 Task: Look for space in Same, Tanzania from 10th July, 2023 to 15th July, 2023 for 7 adults in price range Rs.10000 to Rs.15000. Place can be entire place or shared room with 4 bedrooms having 7 beds and 4 bathrooms. Property type can be house, flat, guest house. Amenities needed are: wifi, TV, free parkinig on premises, gym, breakfast. Booking option can be shelf check-in. Required host language is English.
Action: Mouse moved to (424, 92)
Screenshot: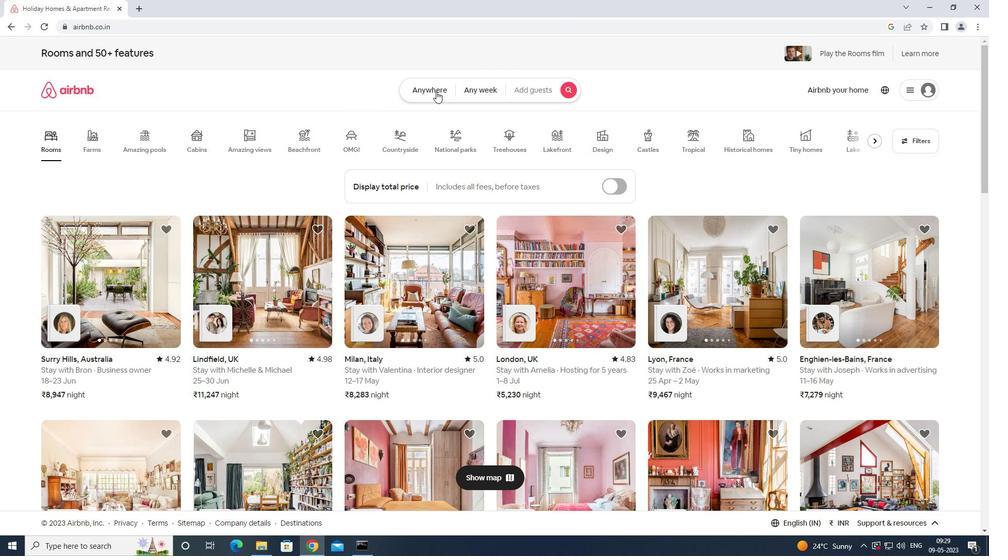 
Action: Mouse pressed left at (424, 92)
Screenshot: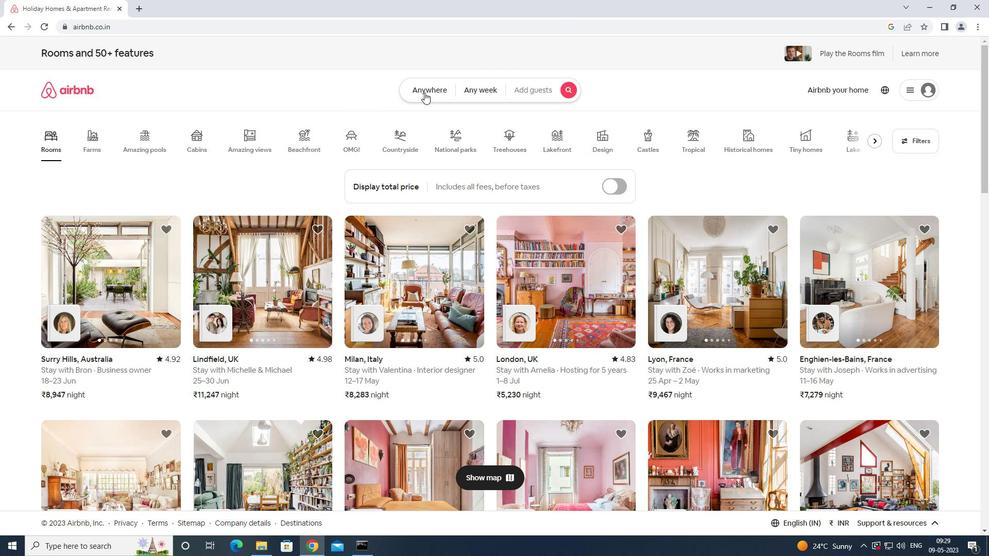 
Action: Mouse moved to (380, 126)
Screenshot: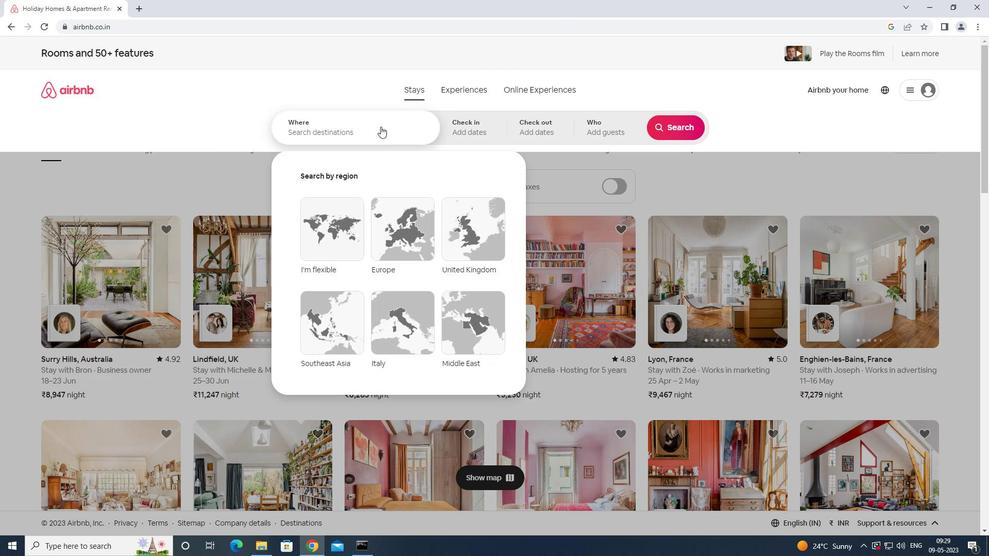 
Action: Mouse pressed left at (380, 126)
Screenshot: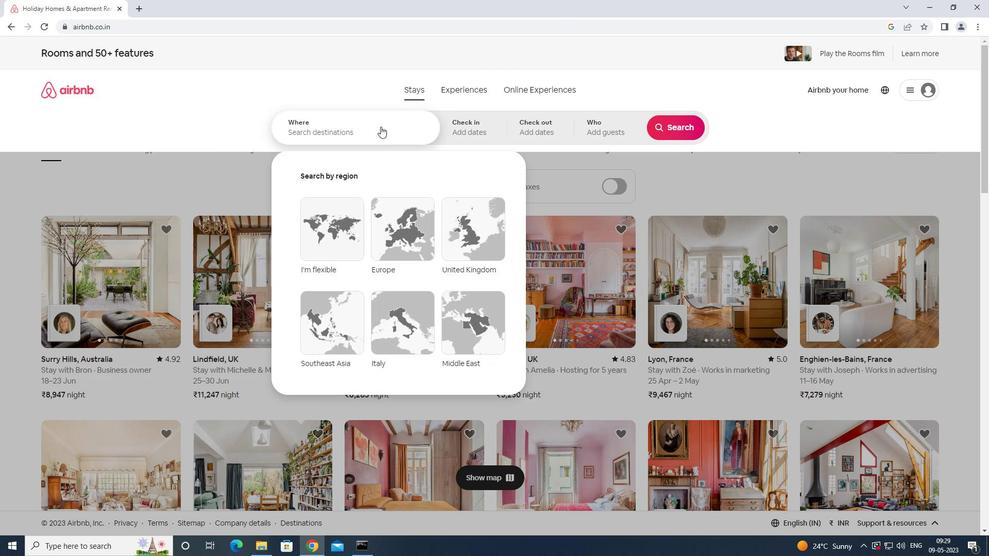 
Action: Key pressed <Key.shift>SAME<Key.space>TANZANIA<Key.enter>
Screenshot: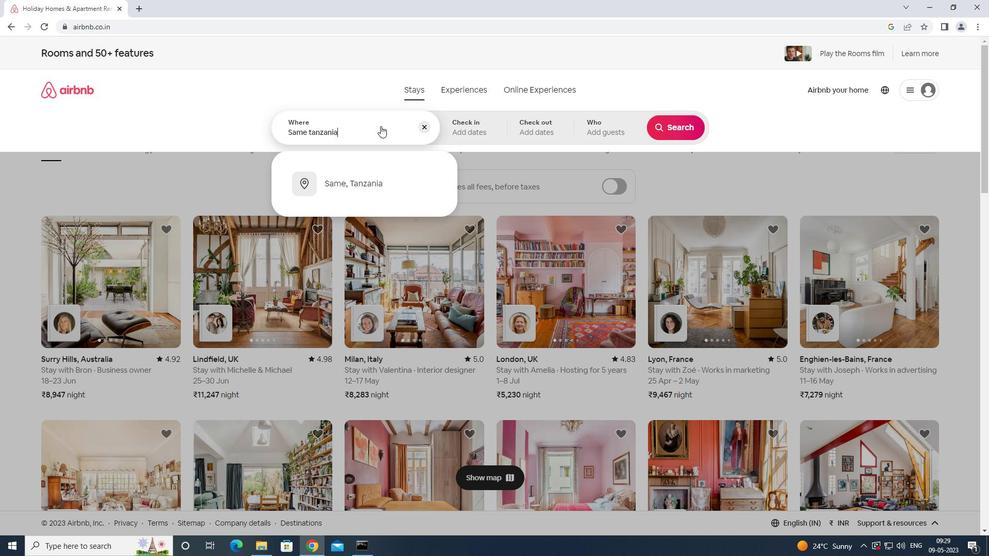 
Action: Mouse moved to (671, 209)
Screenshot: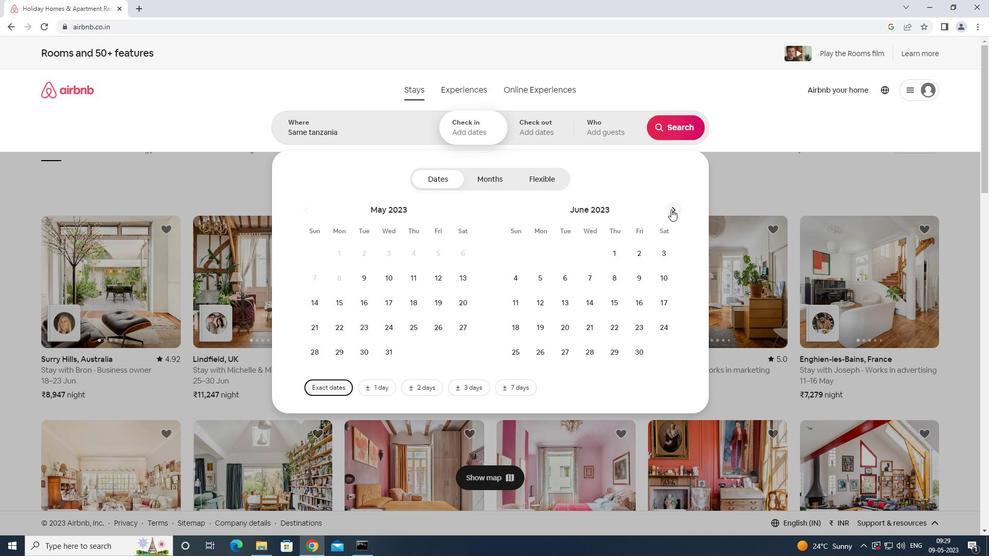 
Action: Mouse pressed left at (671, 209)
Screenshot: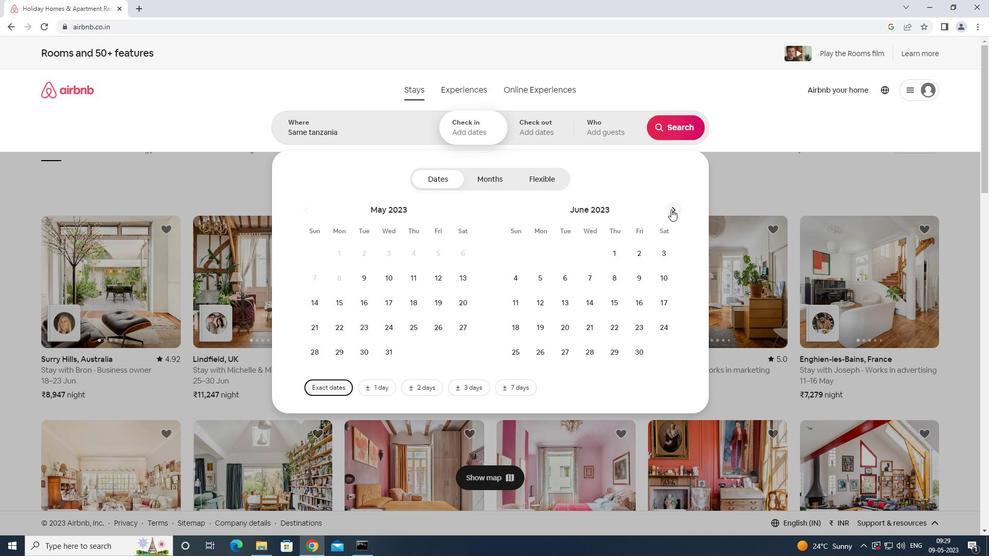 
Action: Mouse moved to (546, 304)
Screenshot: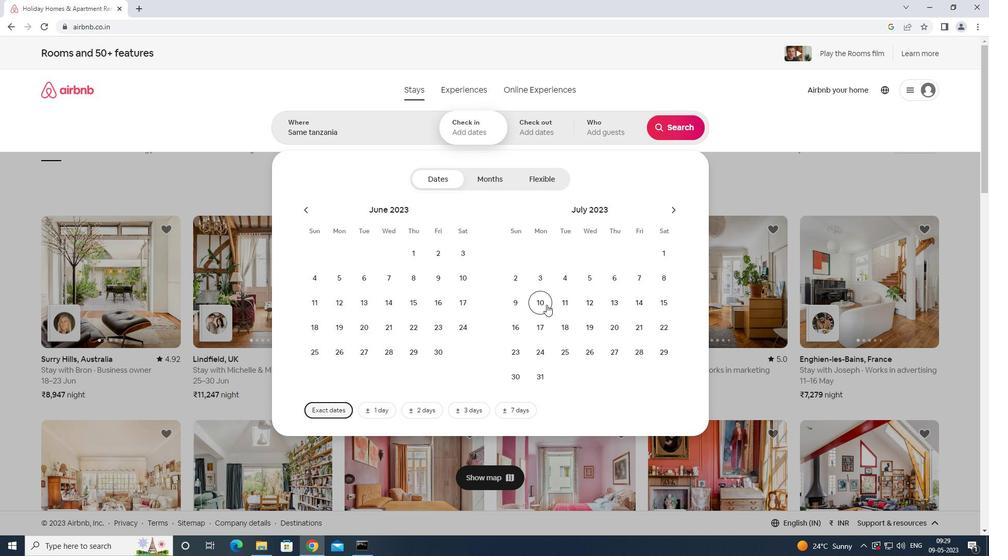 
Action: Mouse pressed left at (546, 304)
Screenshot: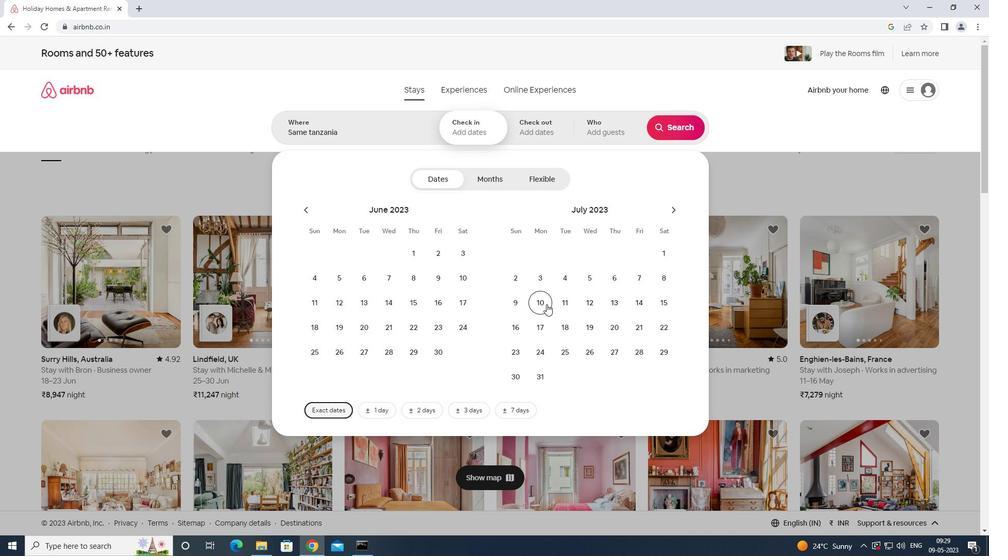 
Action: Mouse moved to (657, 298)
Screenshot: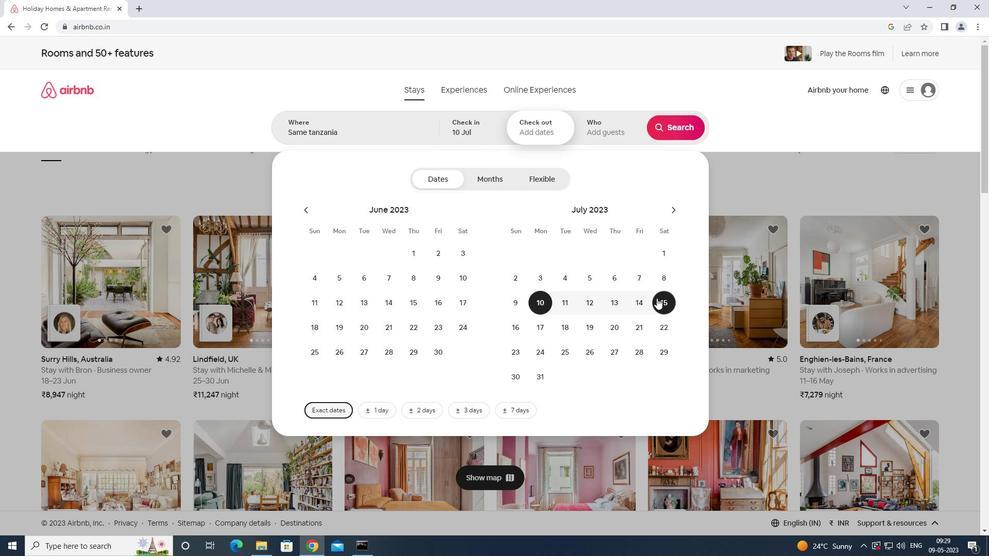 
Action: Mouse pressed left at (657, 298)
Screenshot: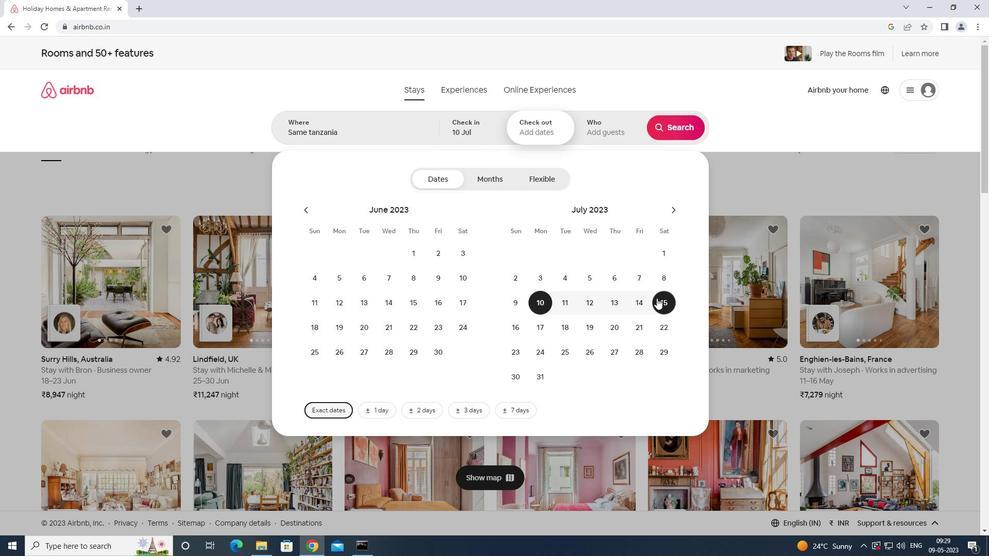 
Action: Mouse moved to (620, 124)
Screenshot: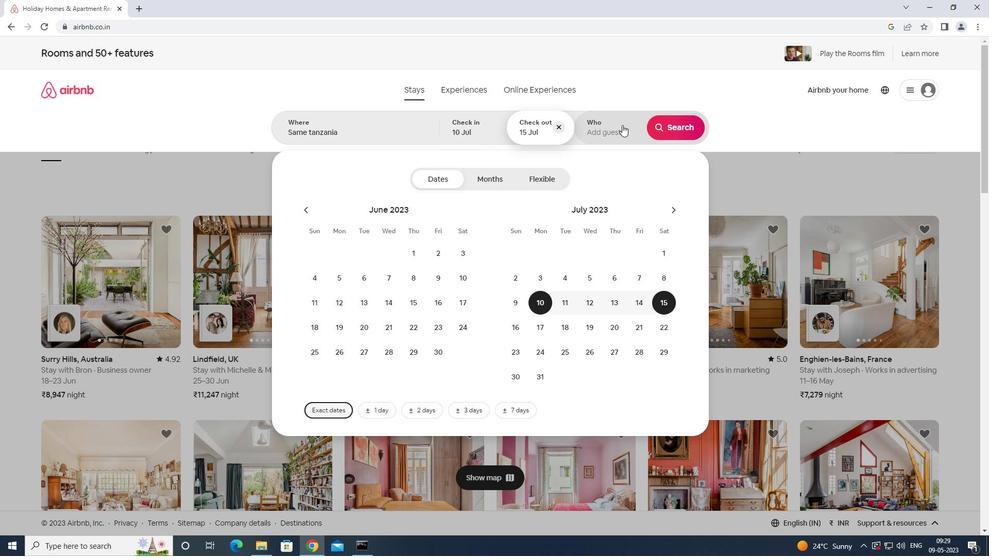 
Action: Mouse pressed left at (620, 124)
Screenshot: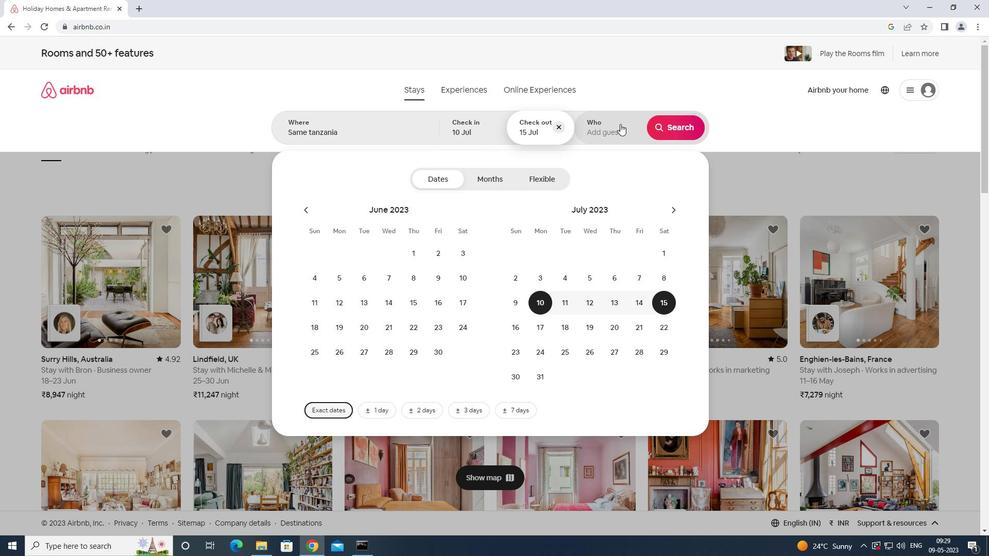 
Action: Mouse moved to (684, 185)
Screenshot: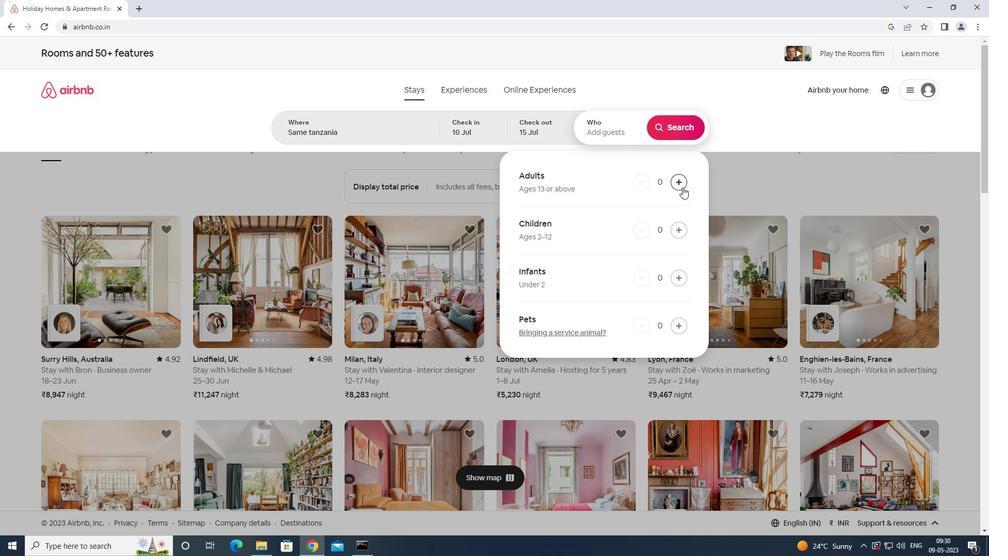 
Action: Mouse pressed left at (684, 185)
Screenshot: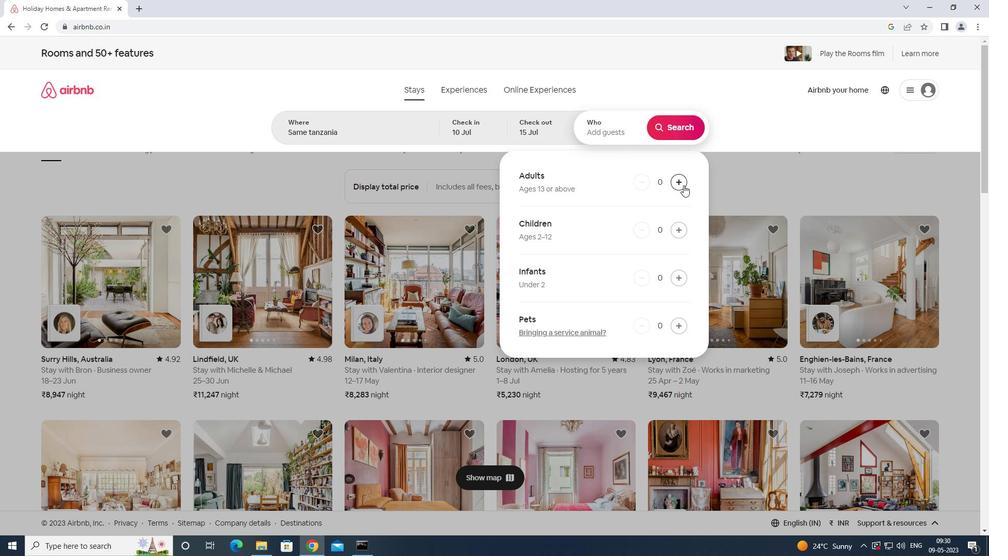 
Action: Mouse moved to (684, 185)
Screenshot: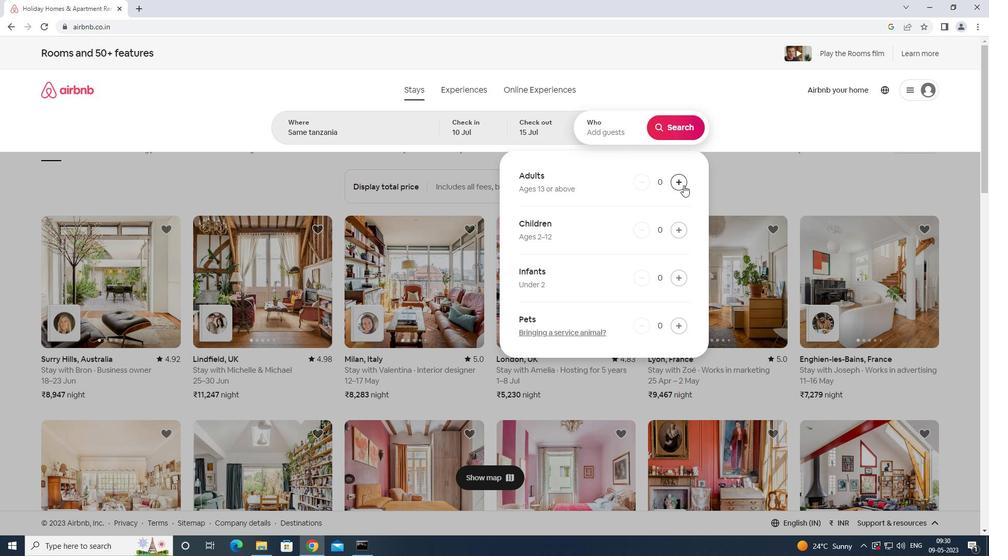 
Action: Mouse pressed left at (684, 185)
Screenshot: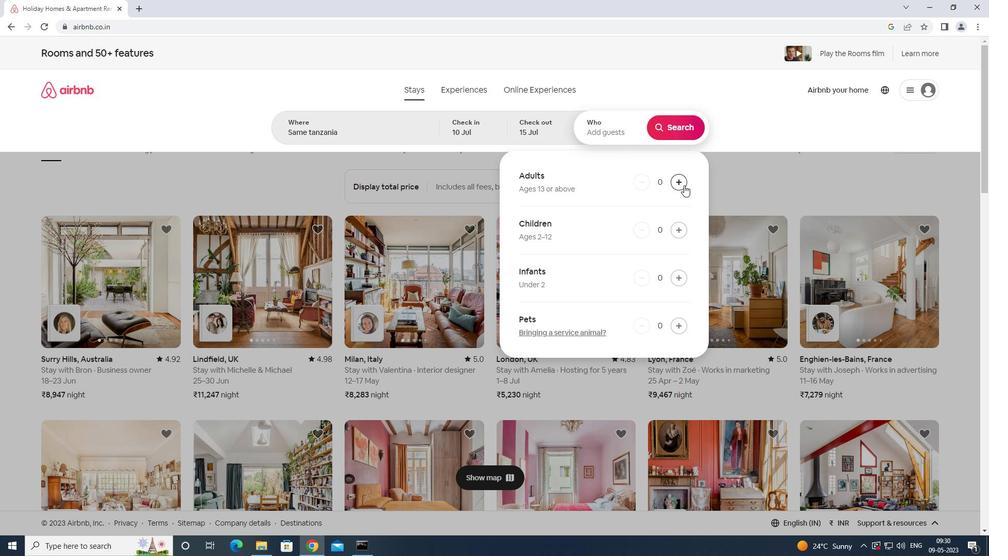 
Action: Mouse moved to (684, 185)
Screenshot: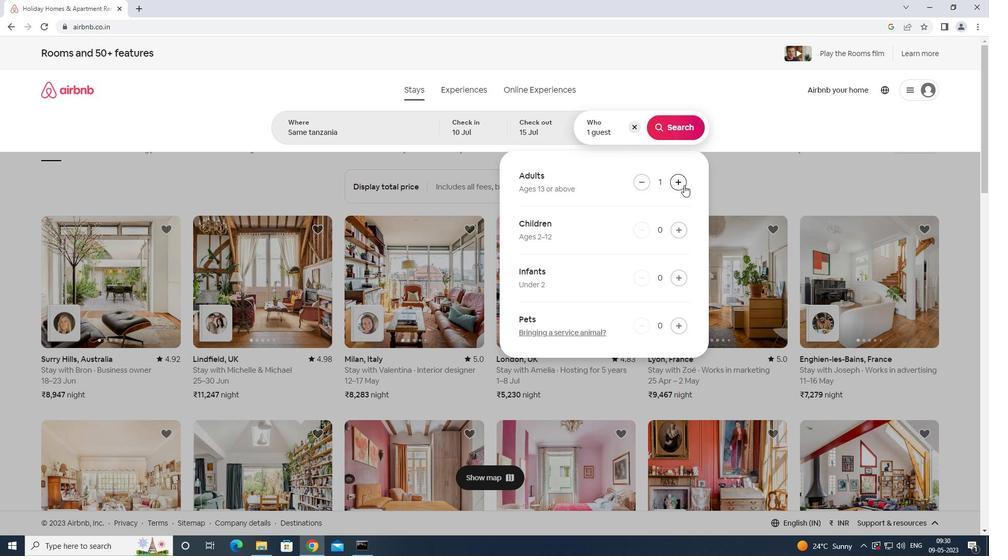 
Action: Mouse pressed left at (684, 185)
Screenshot: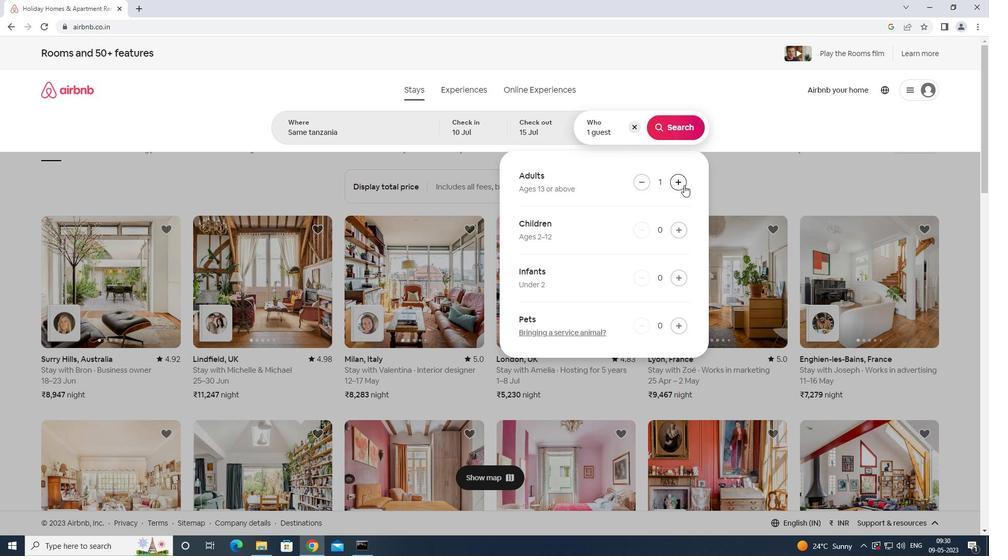 
Action: Mouse pressed left at (684, 185)
Screenshot: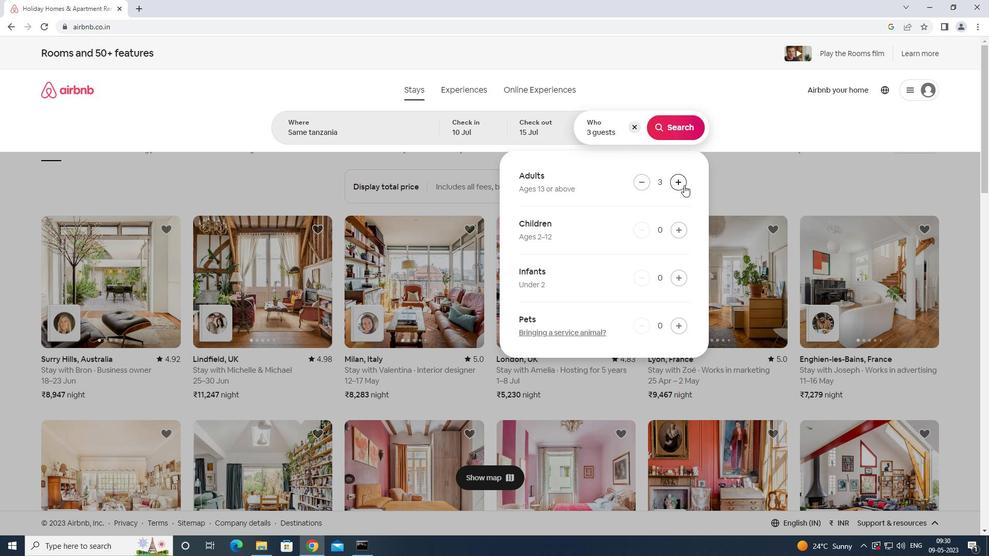 
Action: Mouse moved to (682, 185)
Screenshot: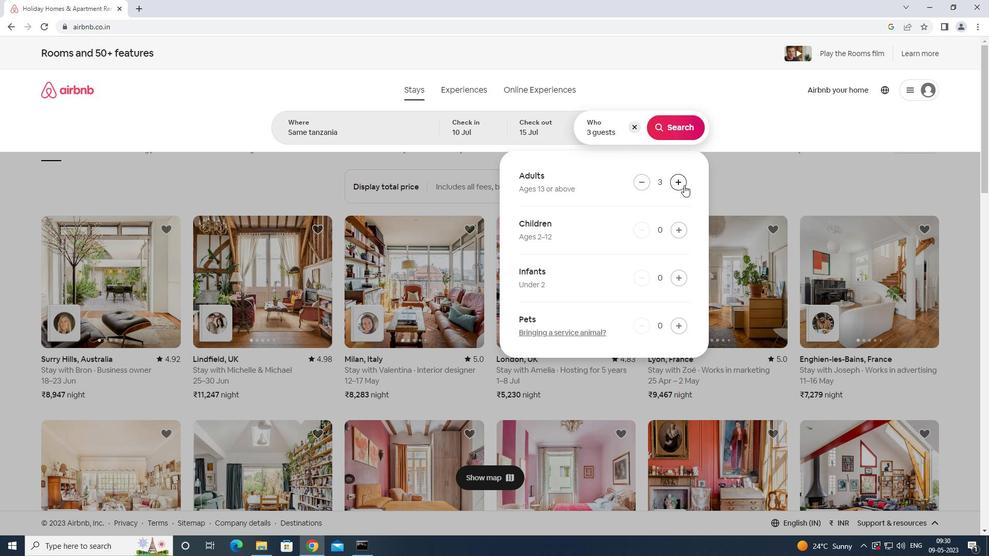 
Action: Mouse pressed left at (682, 185)
Screenshot: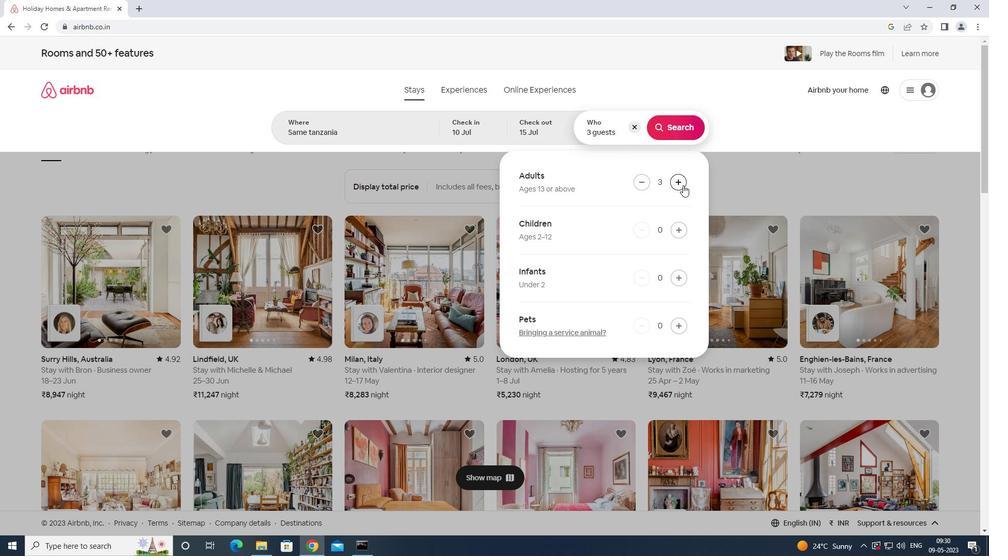 
Action: Mouse pressed left at (682, 185)
Screenshot: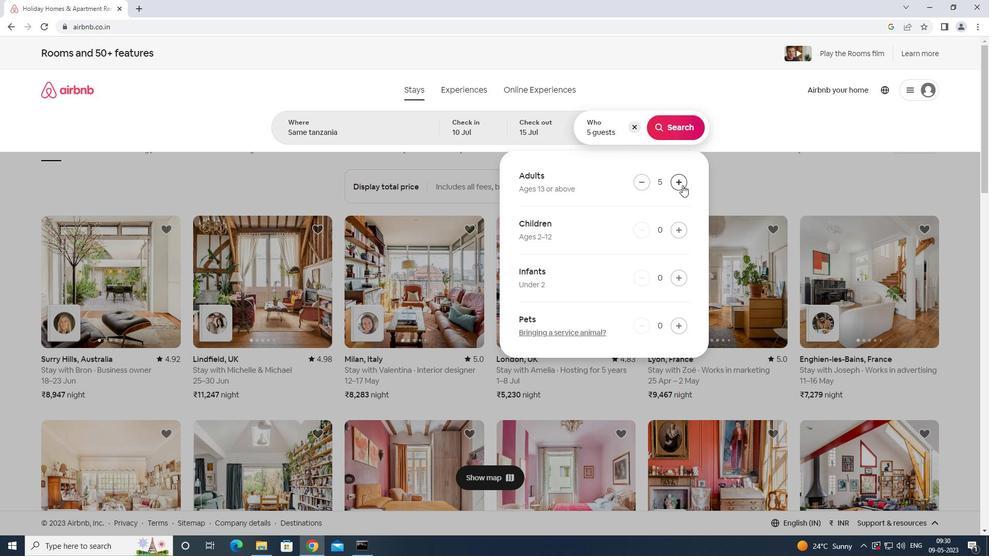 
Action: Mouse moved to (681, 185)
Screenshot: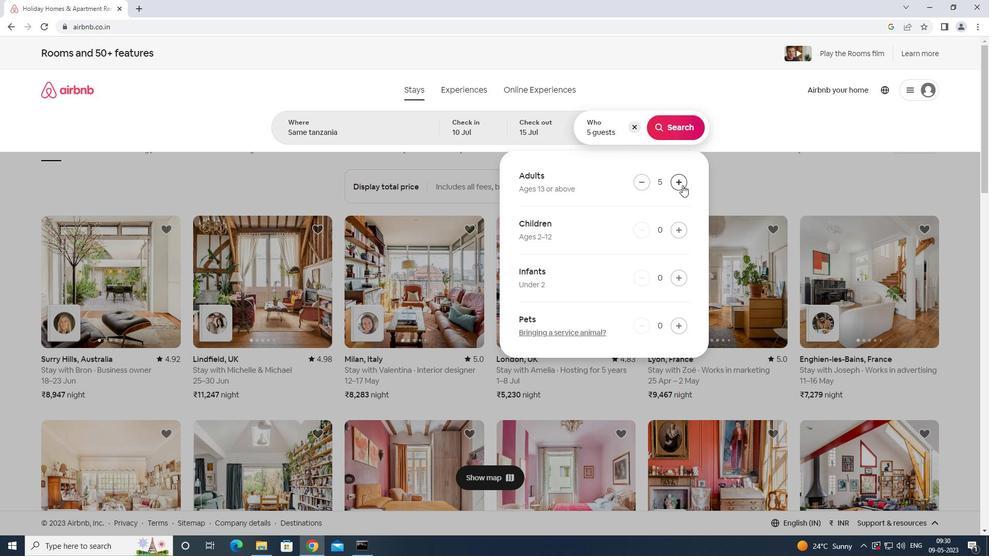 
Action: Mouse pressed left at (681, 185)
Screenshot: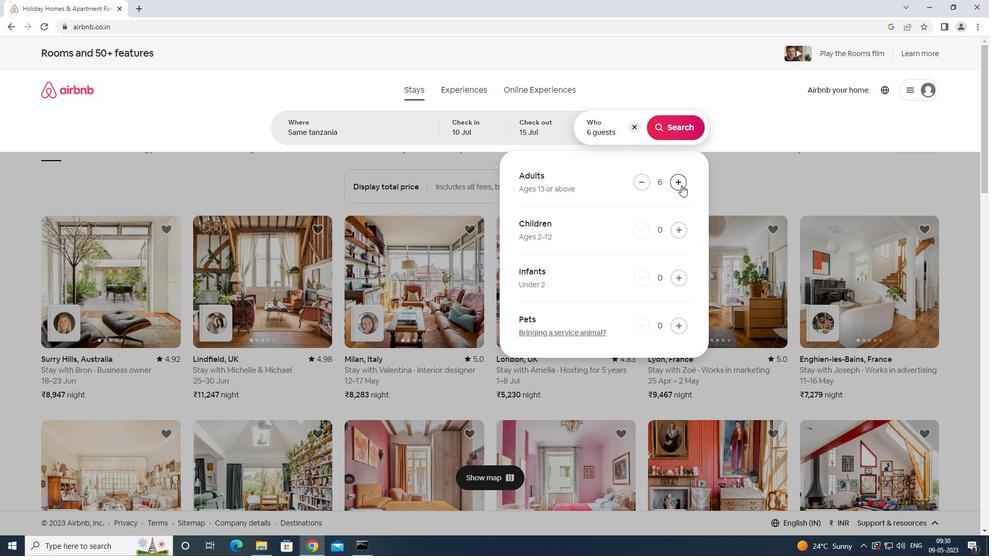 
Action: Mouse moved to (684, 128)
Screenshot: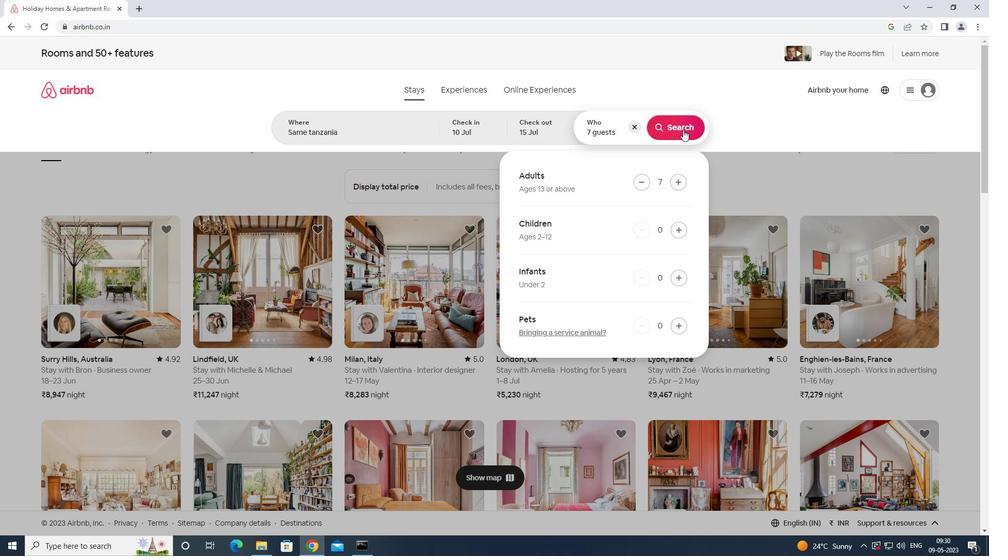 
Action: Mouse pressed left at (684, 128)
Screenshot: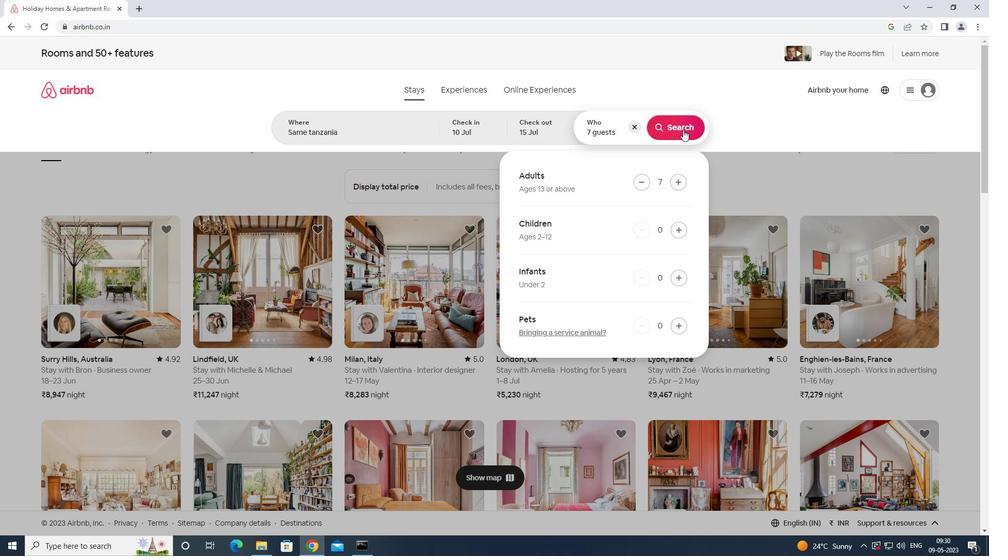 
Action: Mouse moved to (943, 93)
Screenshot: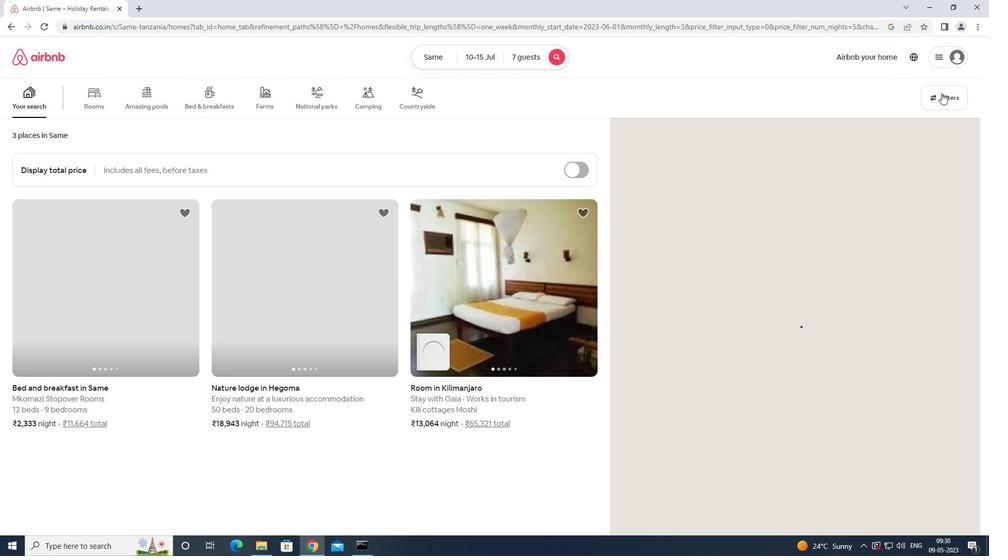 
Action: Mouse pressed left at (943, 93)
Screenshot: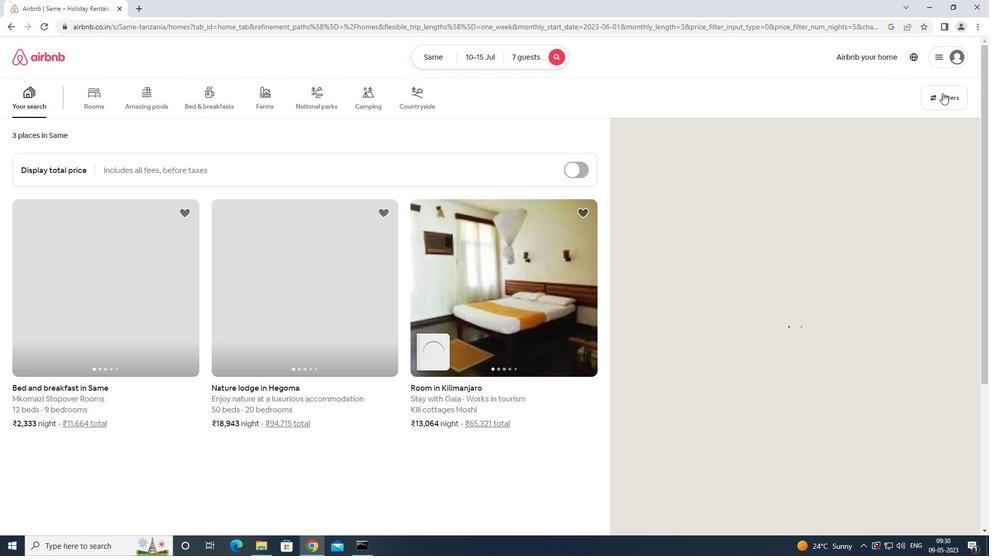 
Action: Mouse moved to (398, 341)
Screenshot: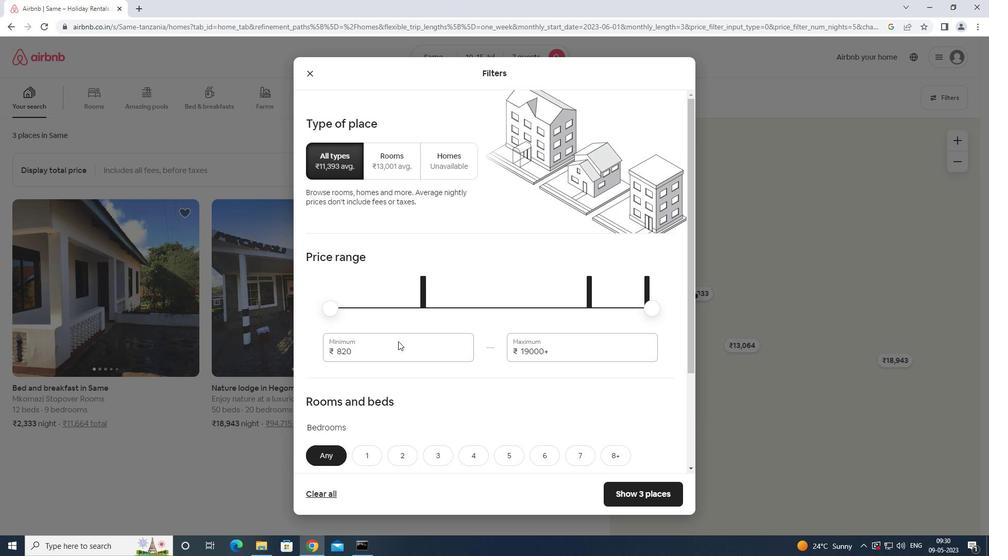 
Action: Mouse pressed left at (398, 341)
Screenshot: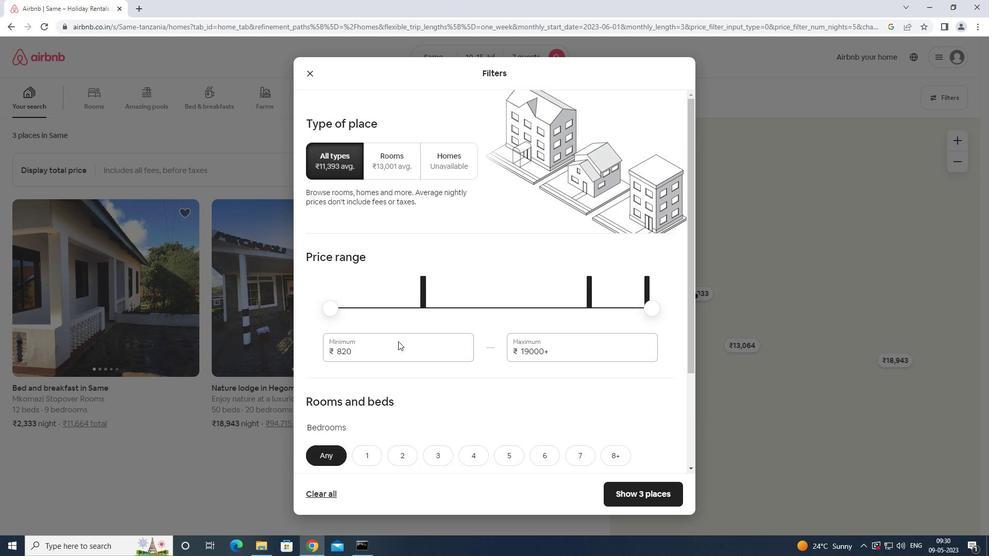 
Action: Key pressed <Key.backspace><Key.backspace><Key.backspace>10000
Screenshot: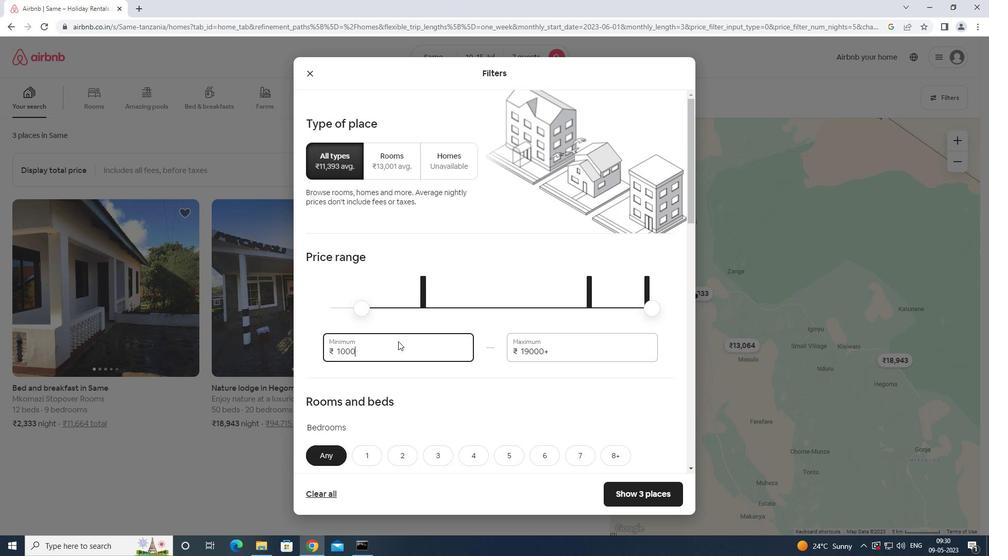 
Action: Mouse moved to (560, 347)
Screenshot: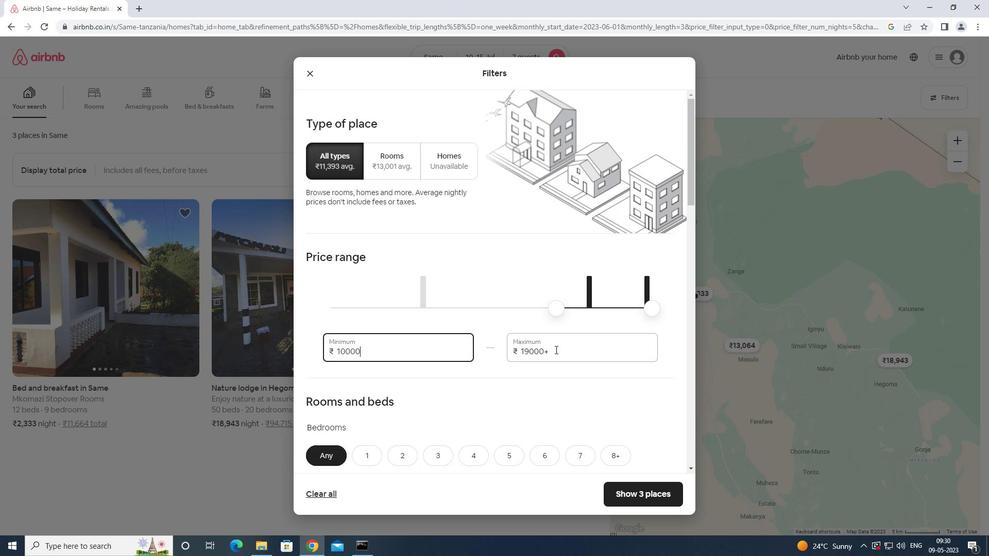 
Action: Mouse pressed left at (560, 347)
Screenshot: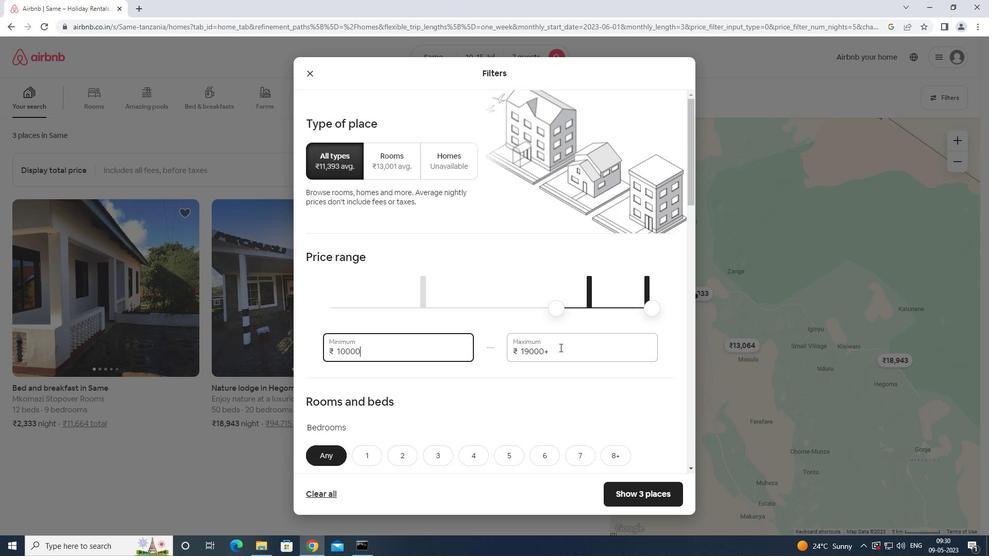 
Action: Mouse moved to (561, 347)
Screenshot: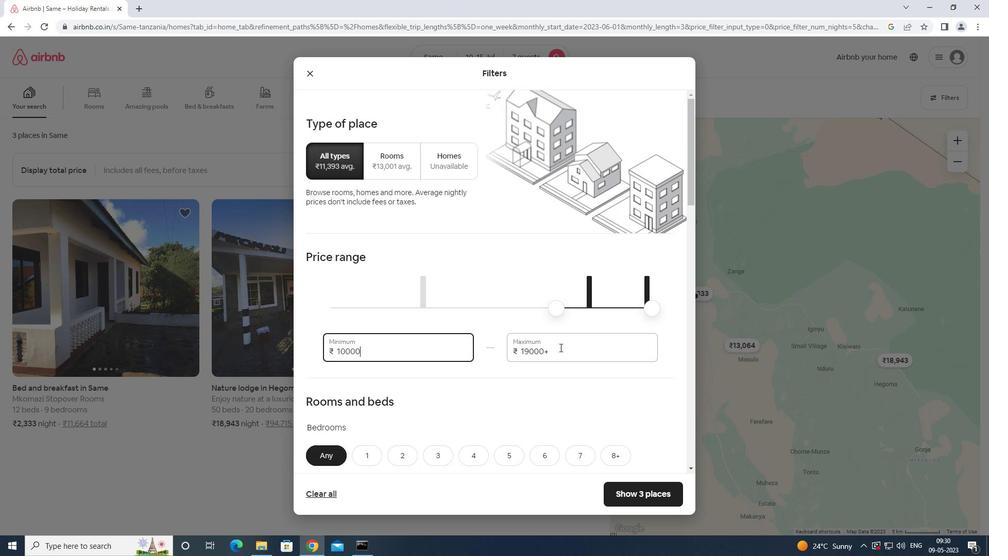 
Action: Key pressed <Key.backspace><Key.backspace><Key.backspace><Key.backspace><Key.backspace><Key.backspace><Key.backspace><Key.backspace><Key.backspace><Key.backspace><Key.backspace><Key.backspace>15
Screenshot: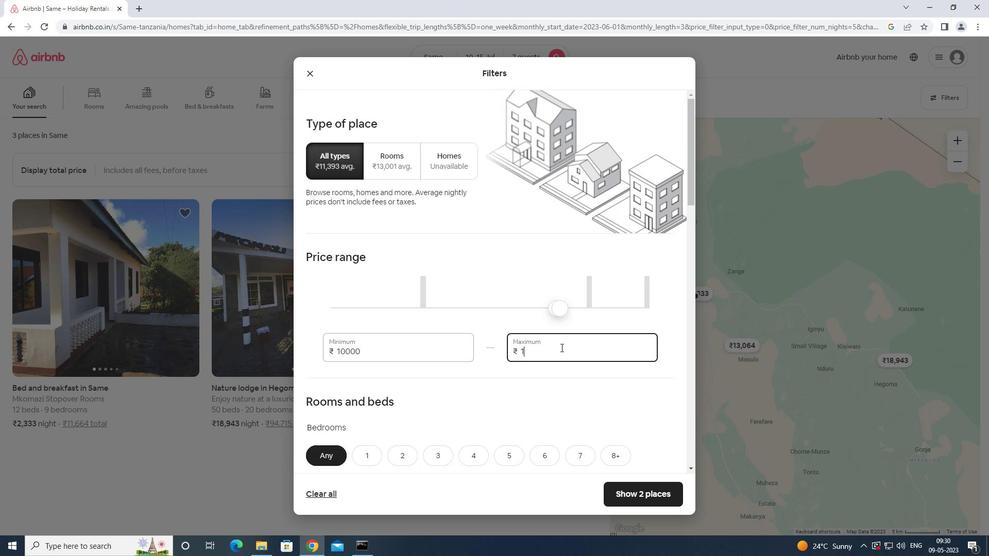 
Action: Mouse moved to (561, 347)
Screenshot: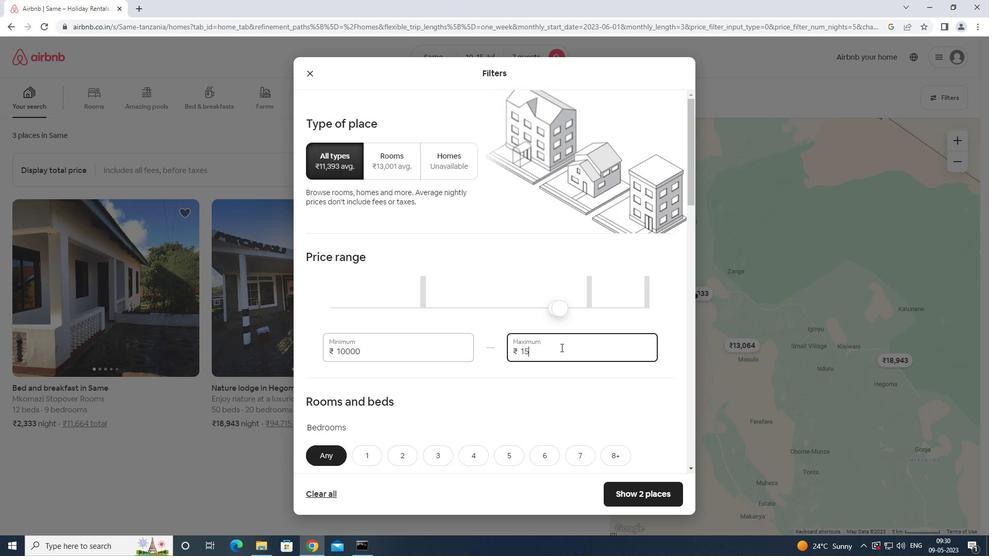 
Action: Key pressed 000
Screenshot: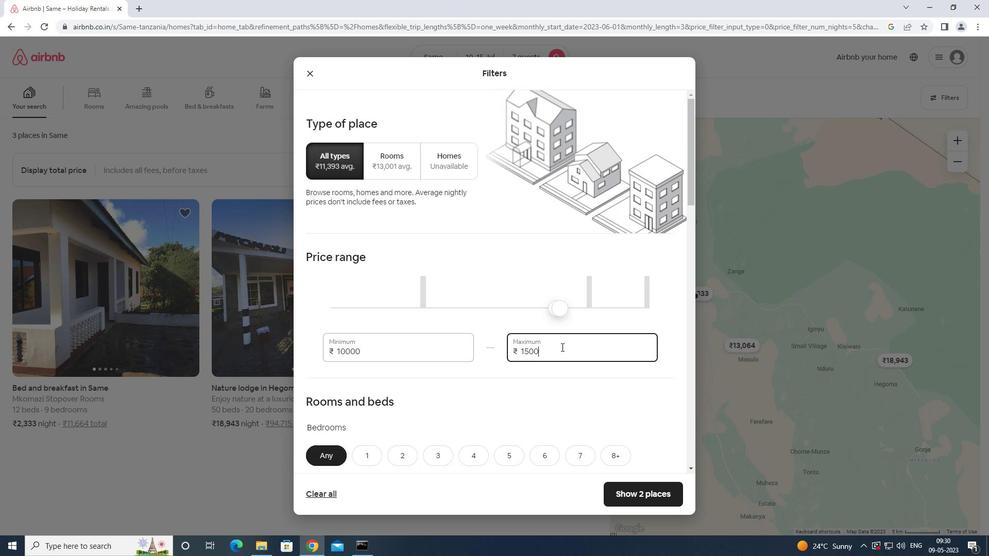
Action: Mouse moved to (560, 345)
Screenshot: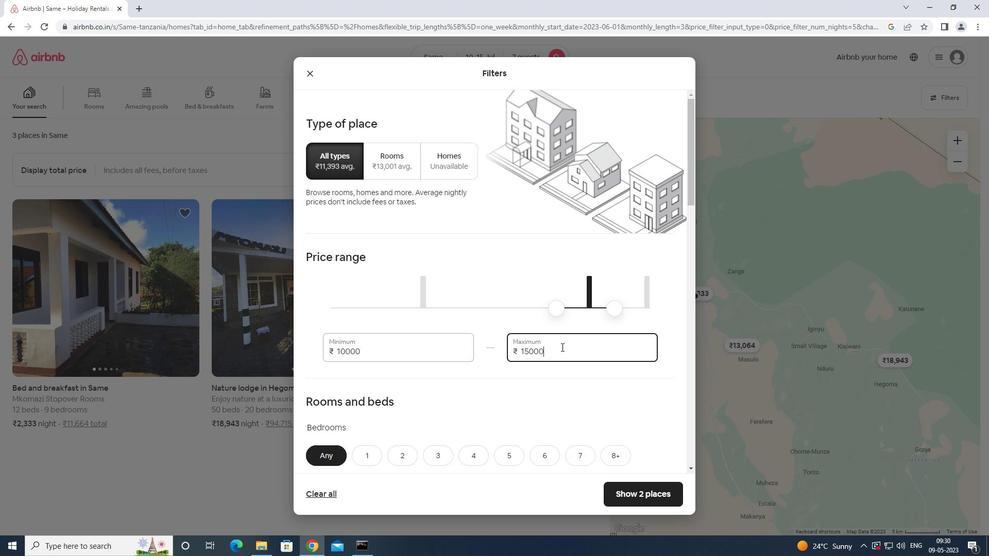 
Action: Mouse scrolled (560, 345) with delta (0, 0)
Screenshot: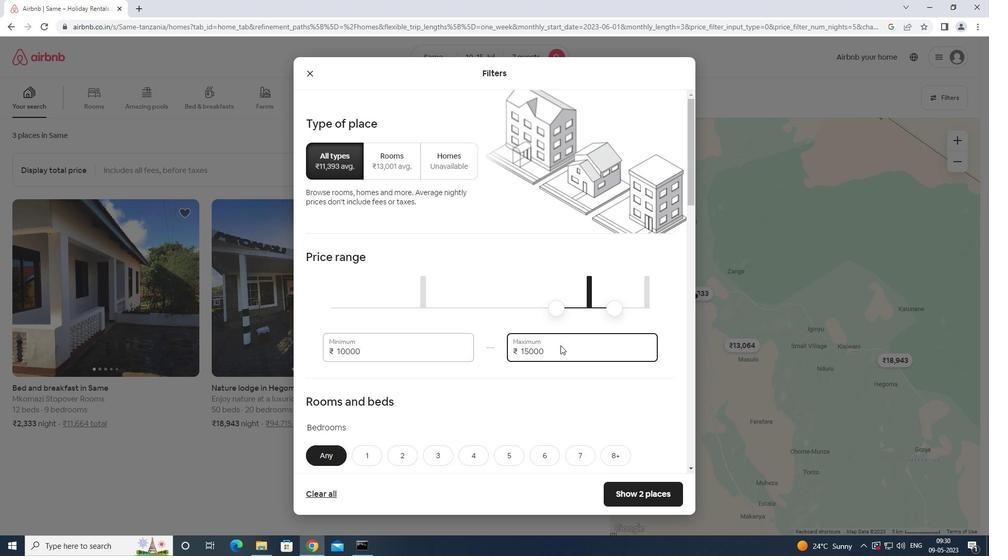 
Action: Mouse scrolled (560, 345) with delta (0, 0)
Screenshot: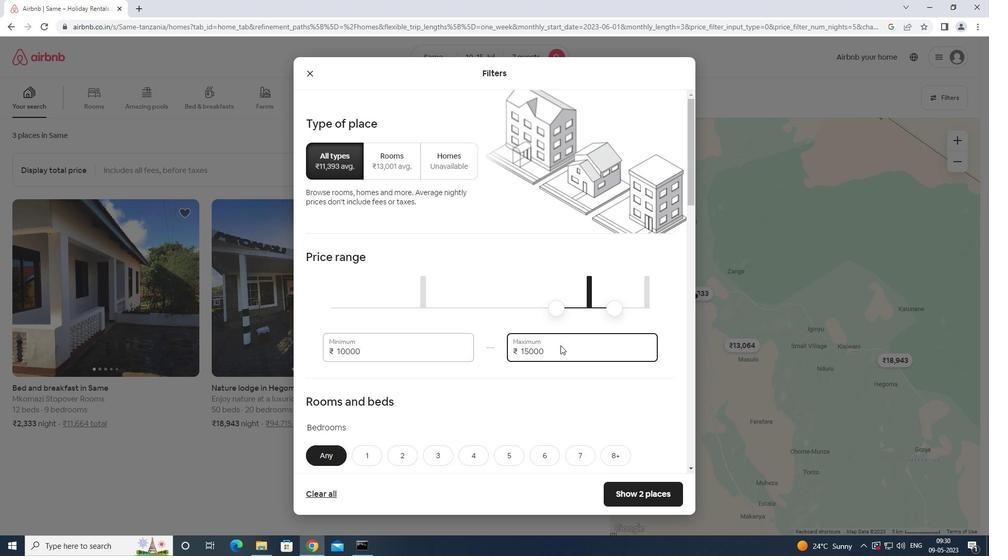 
Action: Mouse scrolled (560, 345) with delta (0, 0)
Screenshot: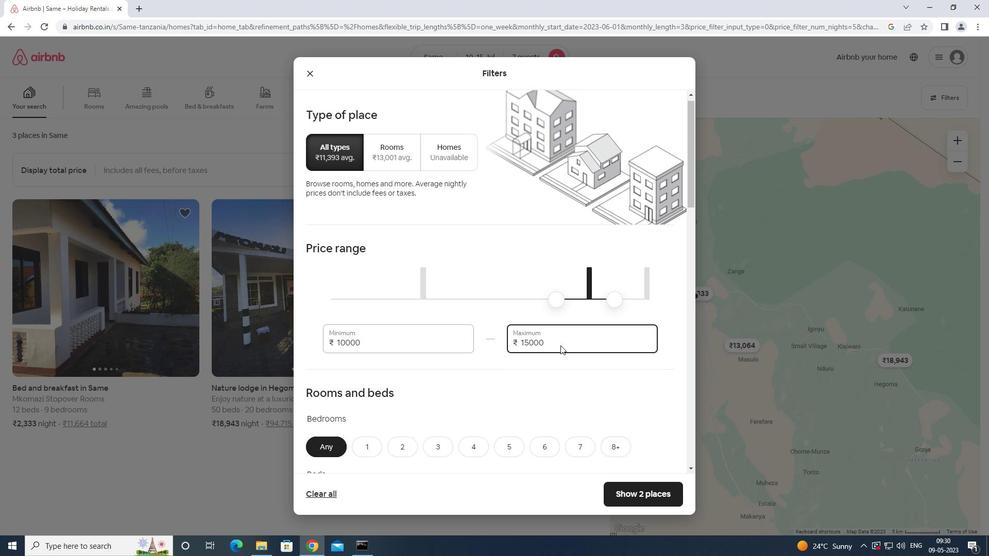 
Action: Mouse moved to (481, 303)
Screenshot: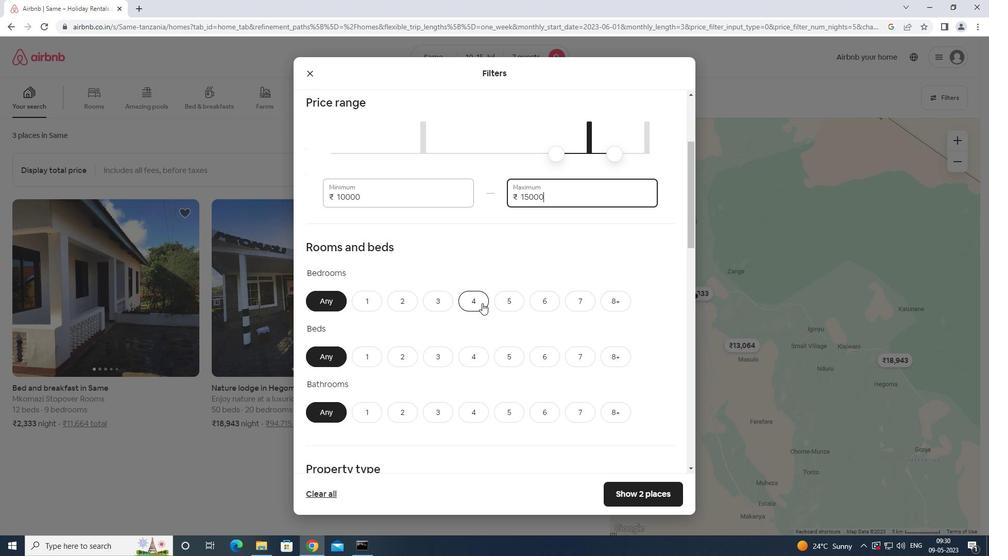 
Action: Mouse pressed left at (481, 303)
Screenshot: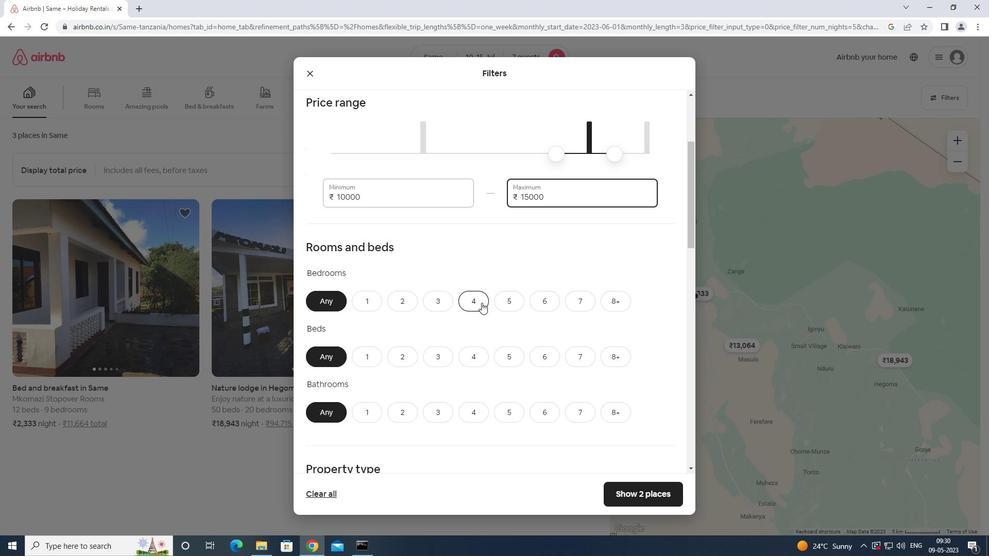 
Action: Mouse moved to (575, 356)
Screenshot: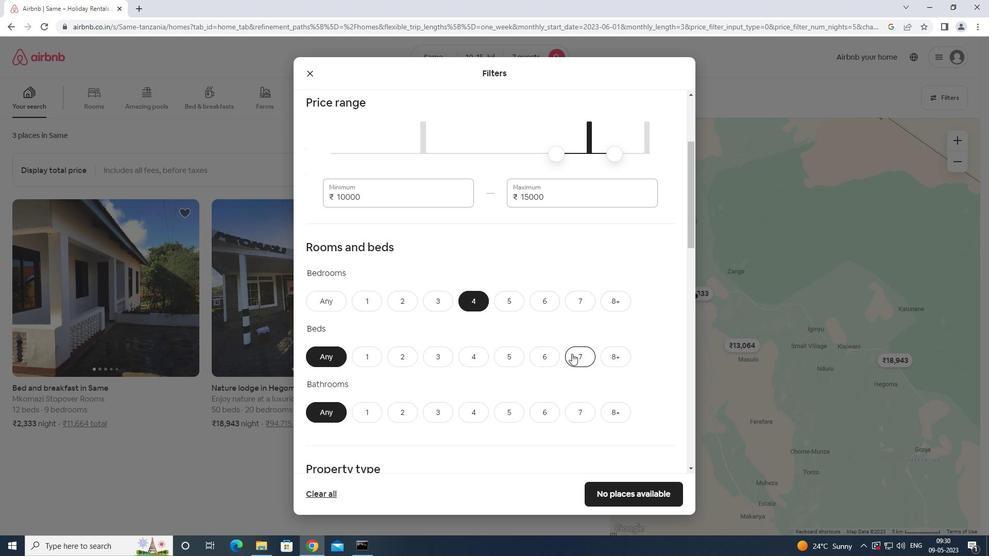 
Action: Mouse pressed left at (575, 356)
Screenshot: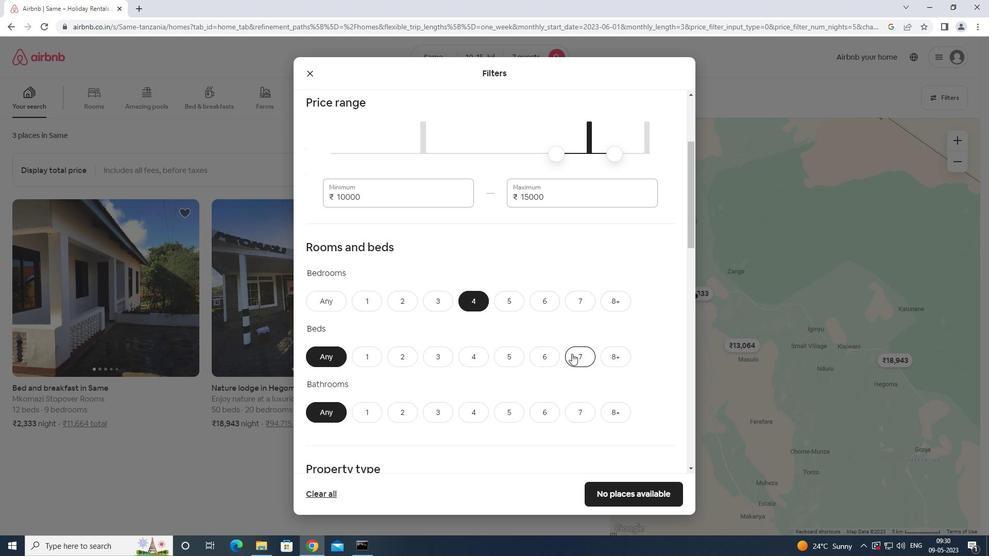 
Action: Mouse moved to (475, 413)
Screenshot: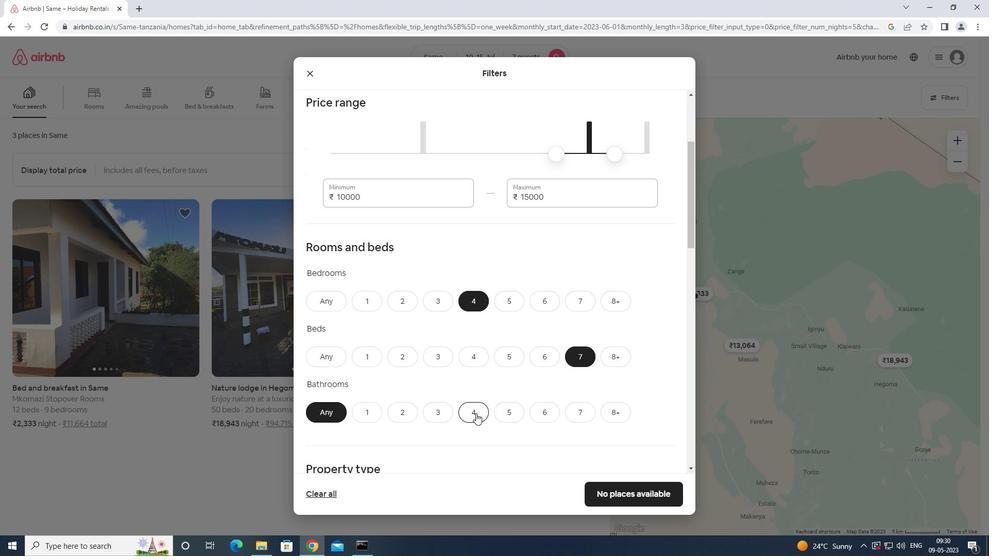 
Action: Mouse pressed left at (475, 413)
Screenshot: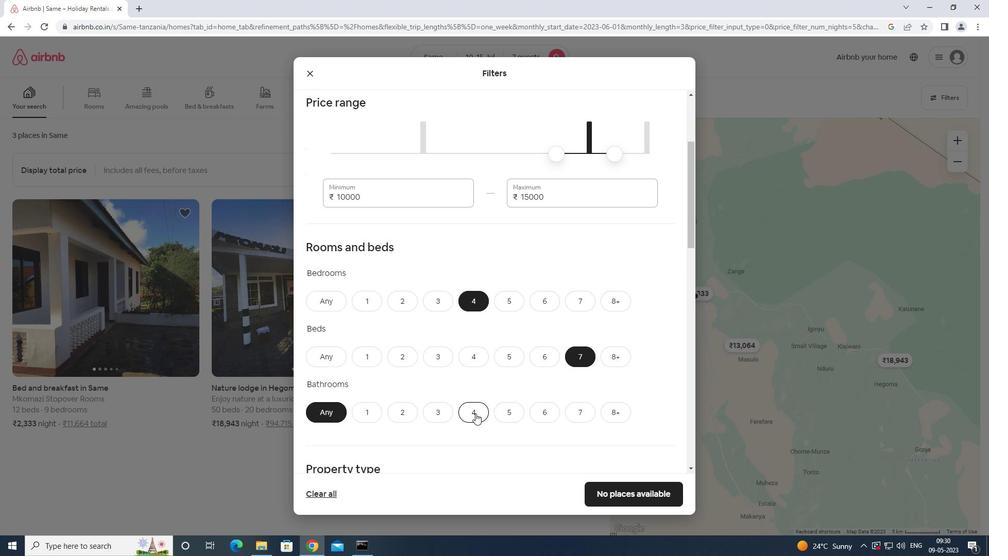 
Action: Mouse moved to (474, 411)
Screenshot: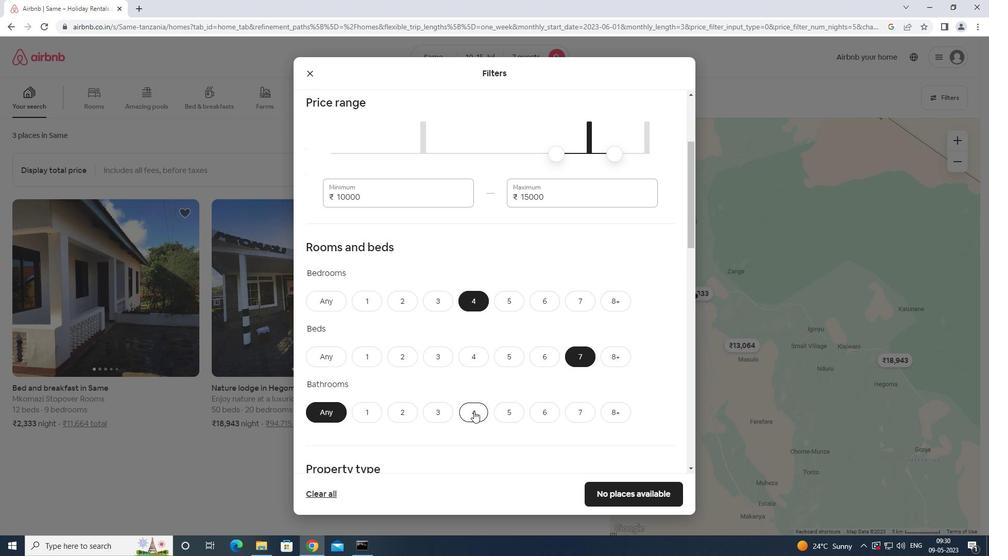 
Action: Mouse scrolled (474, 410) with delta (0, 0)
Screenshot: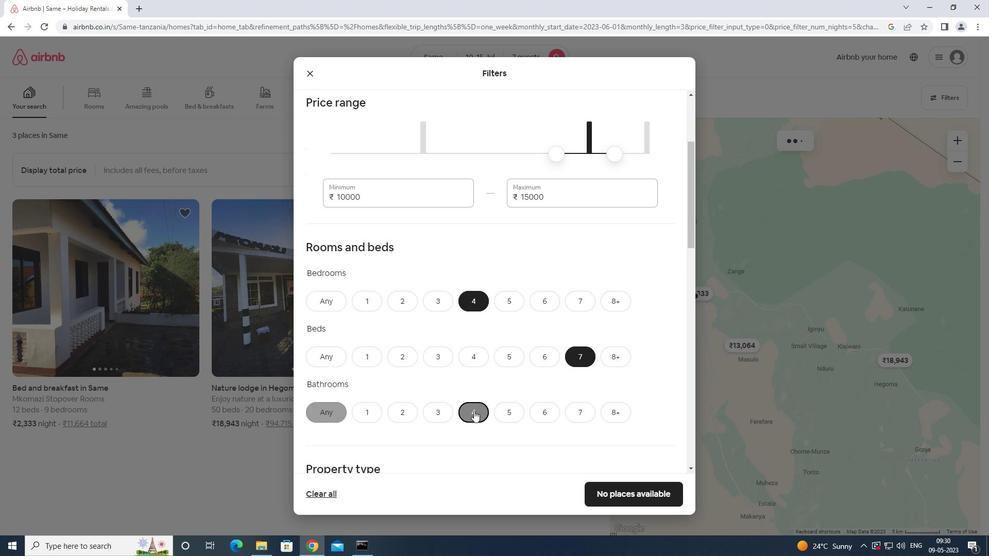 
Action: Mouse scrolled (474, 410) with delta (0, 0)
Screenshot: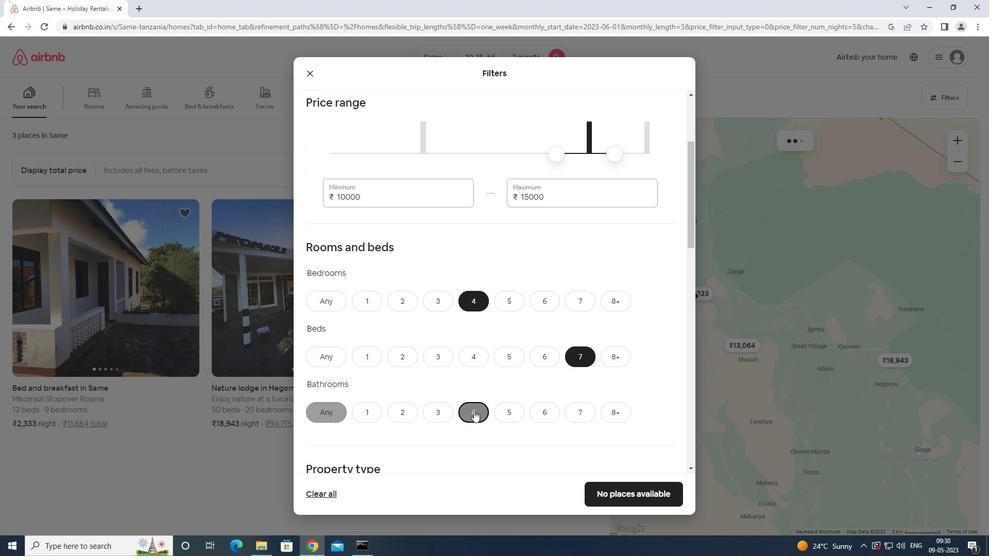 
Action: Mouse scrolled (474, 410) with delta (0, 0)
Screenshot: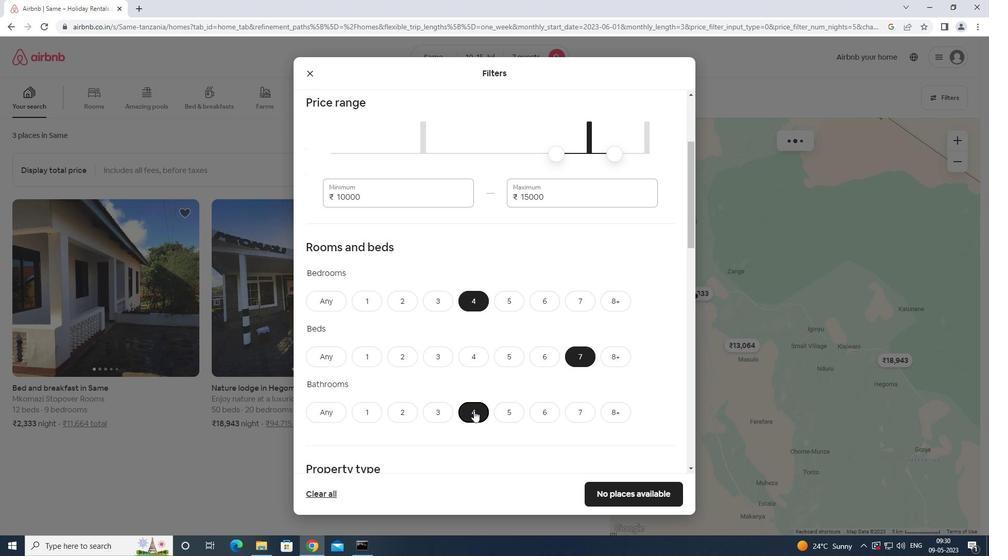 
Action: Mouse scrolled (474, 410) with delta (0, 0)
Screenshot: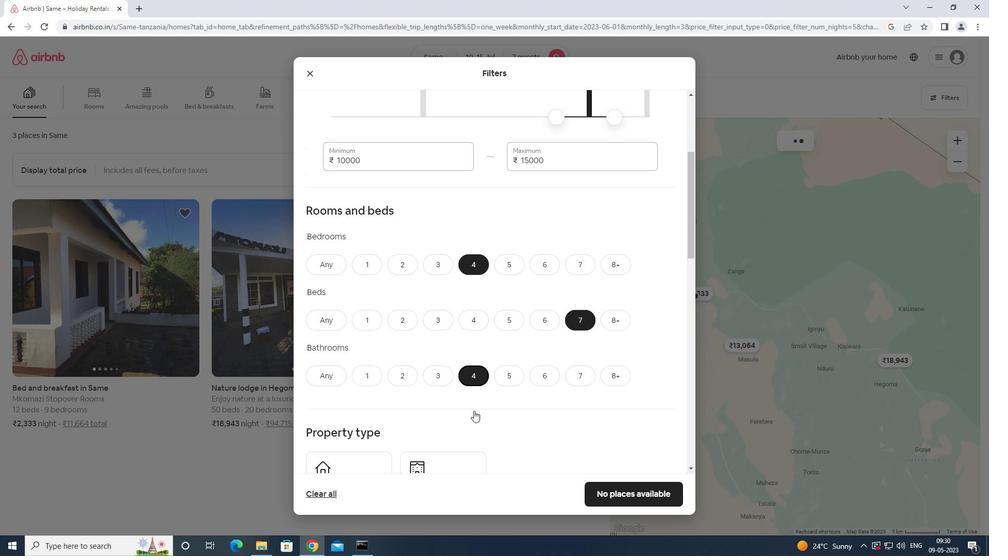 
Action: Mouse moved to (377, 319)
Screenshot: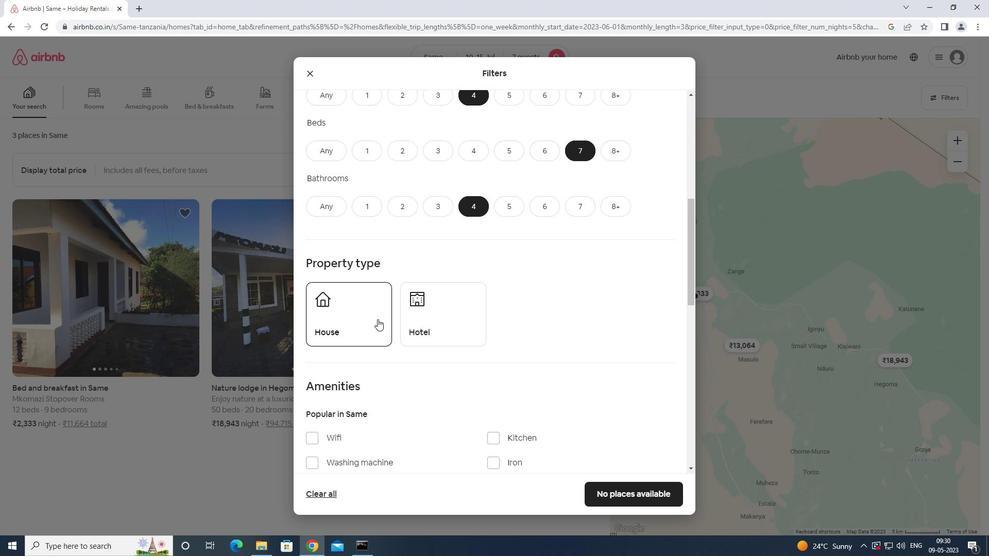 
Action: Mouse pressed left at (377, 319)
Screenshot: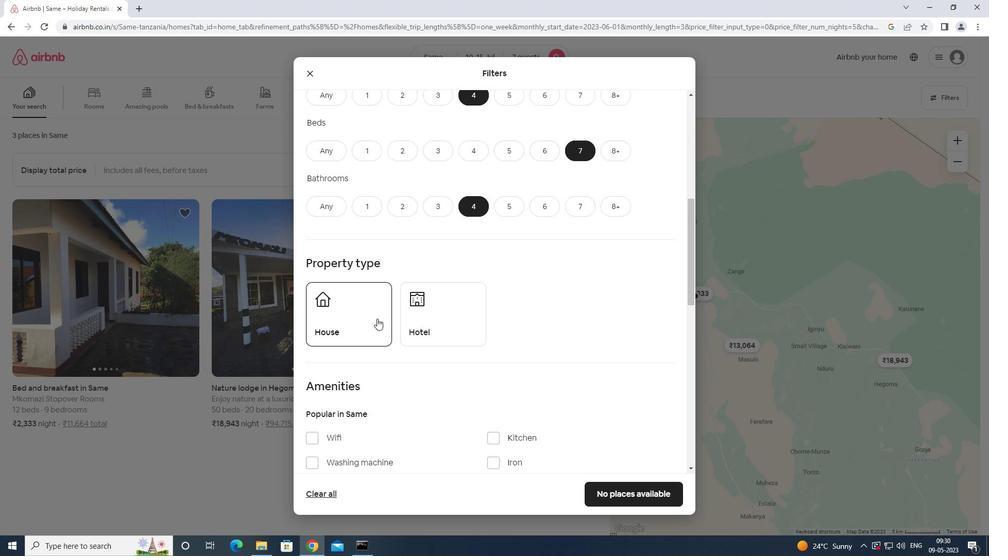 
Action: Mouse moved to (445, 317)
Screenshot: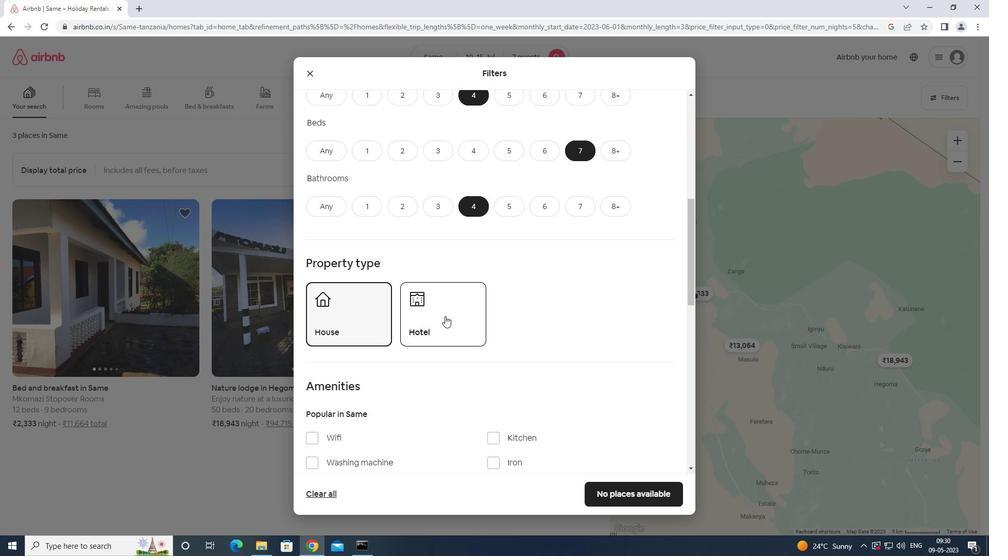 
Action: Mouse pressed left at (445, 317)
Screenshot: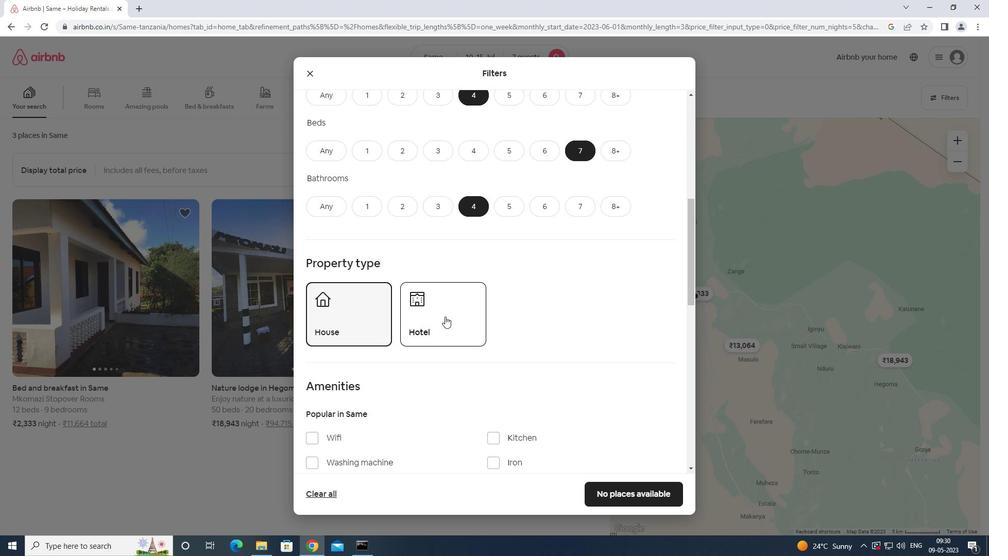 
Action: Mouse scrolled (445, 316) with delta (0, 0)
Screenshot: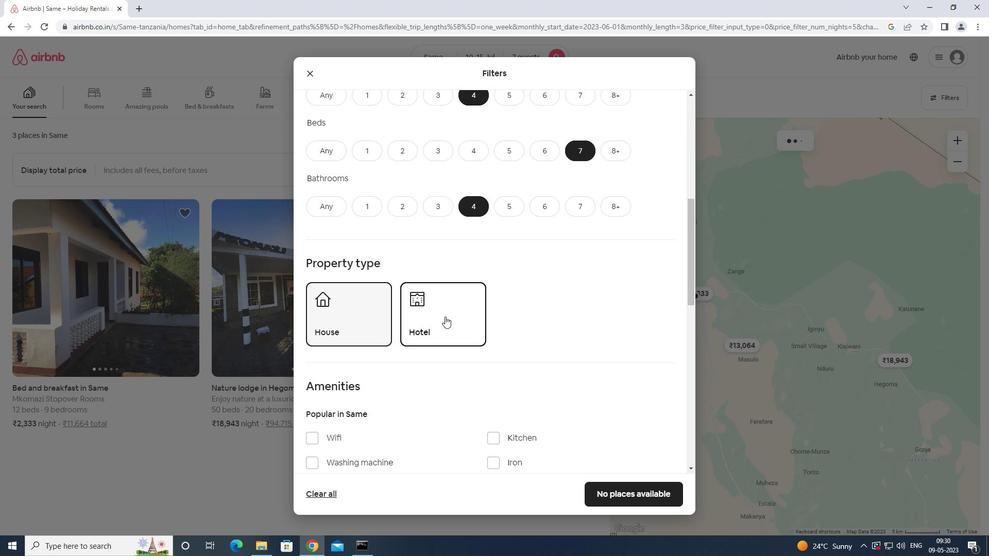 
Action: Mouse moved to (445, 317)
Screenshot: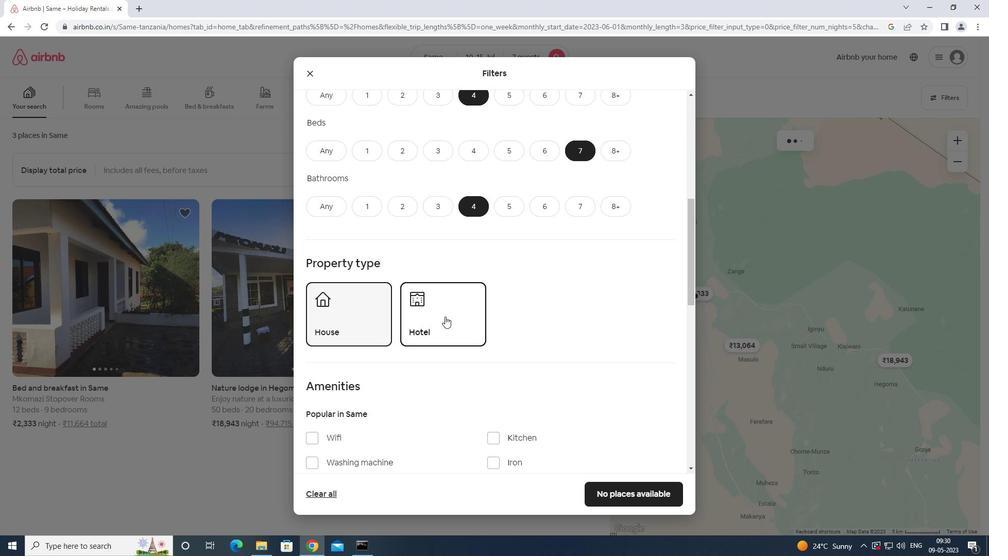 
Action: Mouse scrolled (445, 317) with delta (0, 0)
Screenshot: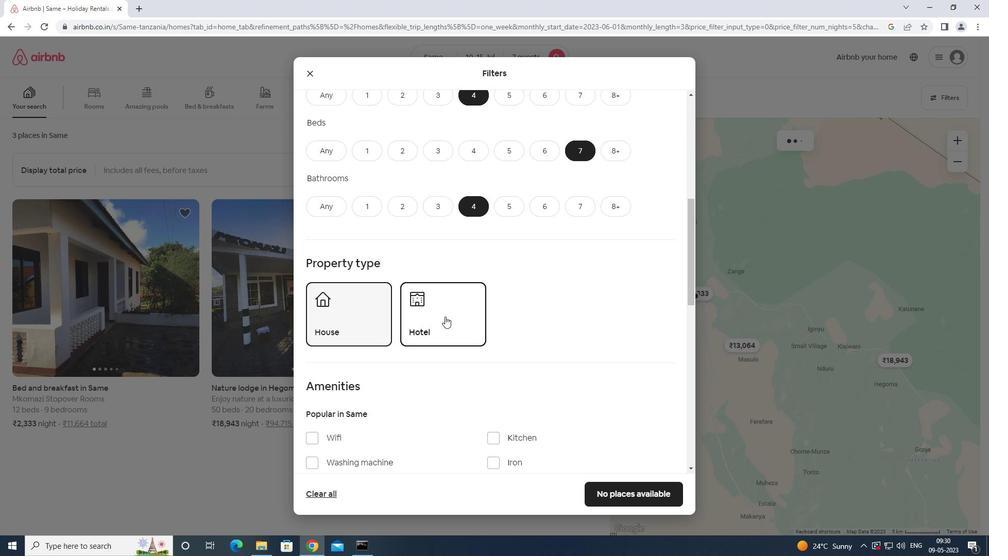 
Action: Mouse scrolled (445, 317) with delta (0, 0)
Screenshot: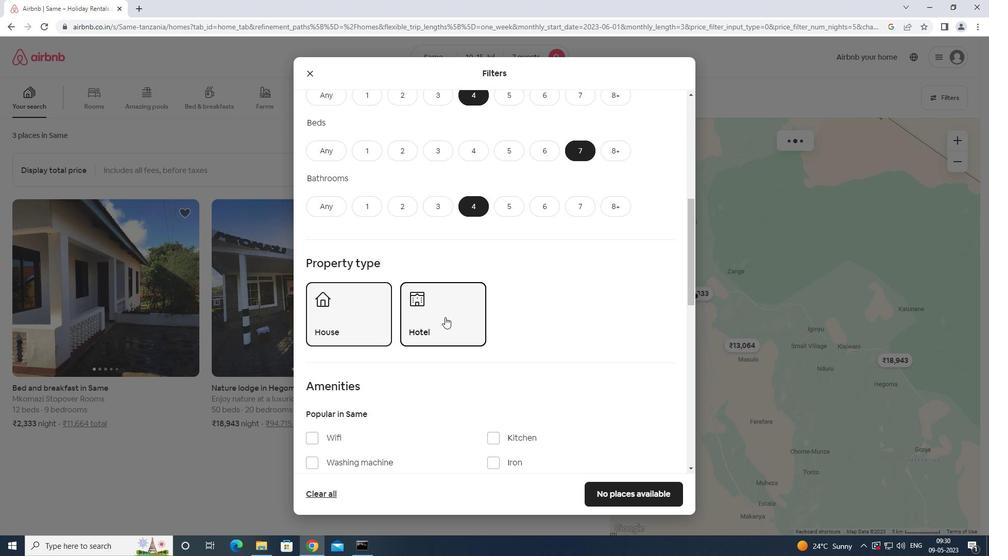 
Action: Mouse moved to (315, 282)
Screenshot: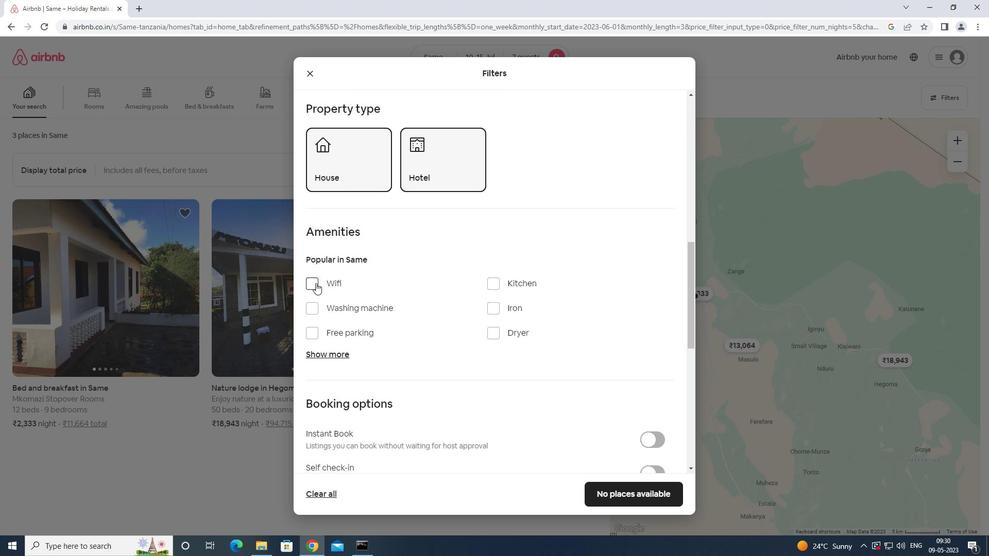 
Action: Mouse pressed left at (315, 282)
Screenshot: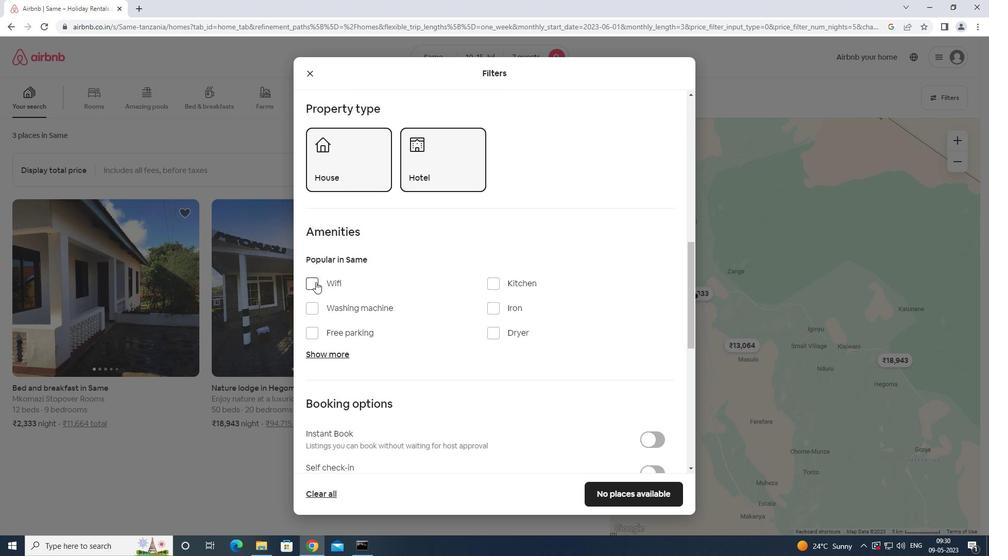 
Action: Mouse moved to (313, 329)
Screenshot: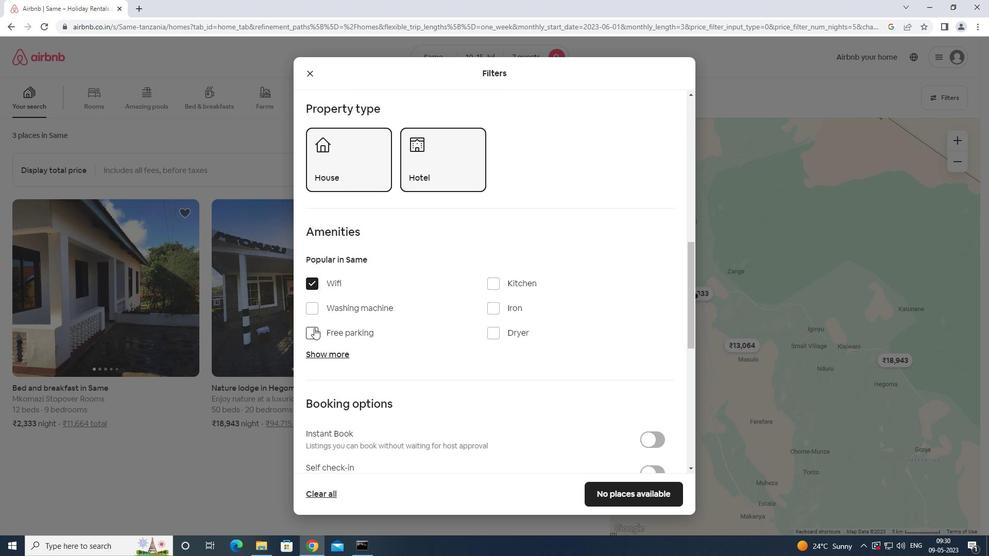 
Action: Mouse pressed left at (313, 329)
Screenshot: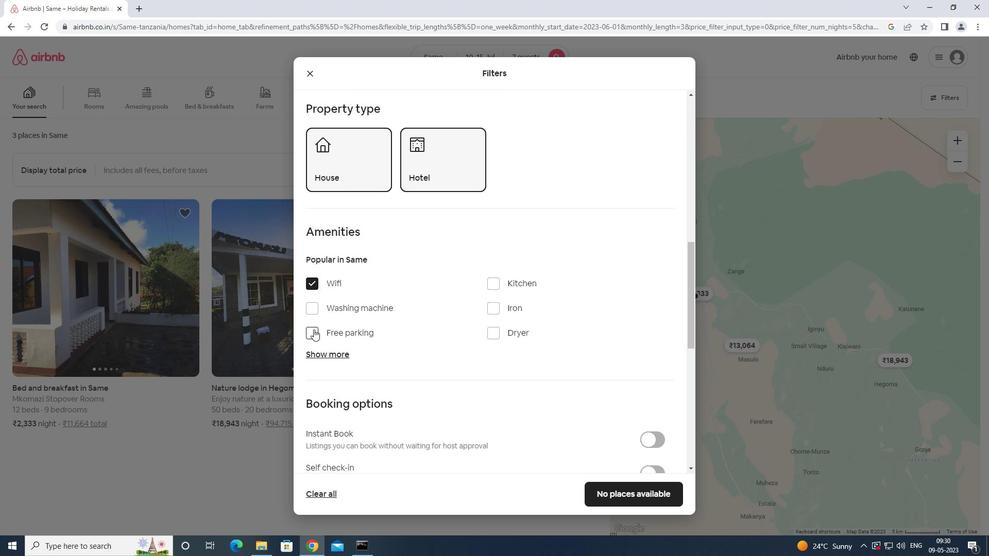 
Action: Mouse moved to (310, 346)
Screenshot: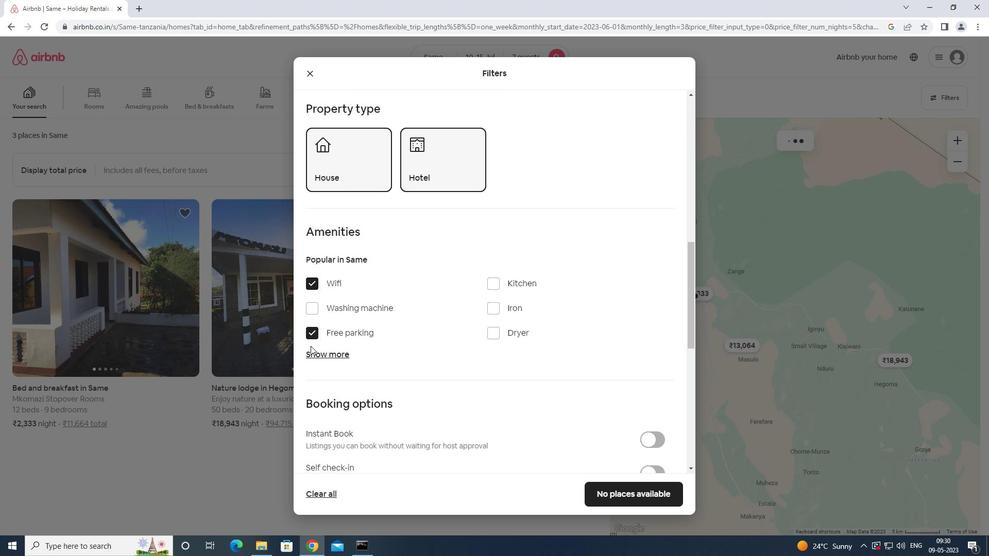 
Action: Mouse pressed left at (310, 346)
Screenshot: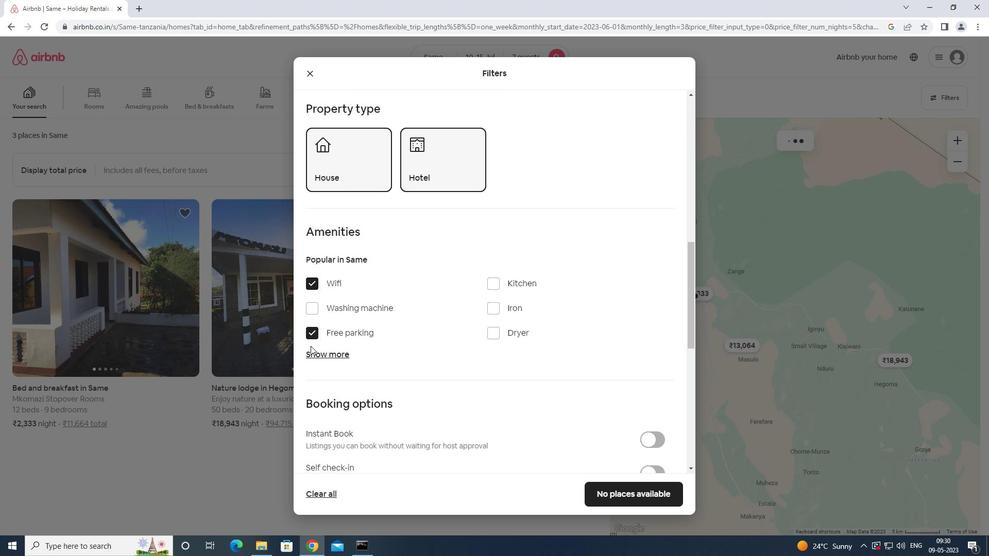 
Action: Mouse moved to (326, 351)
Screenshot: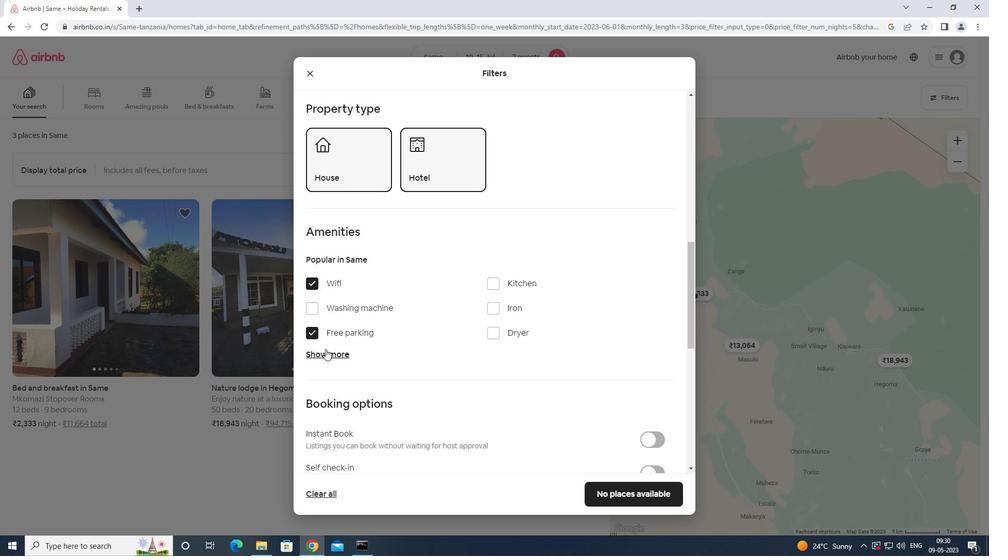 
Action: Mouse pressed left at (326, 351)
Screenshot: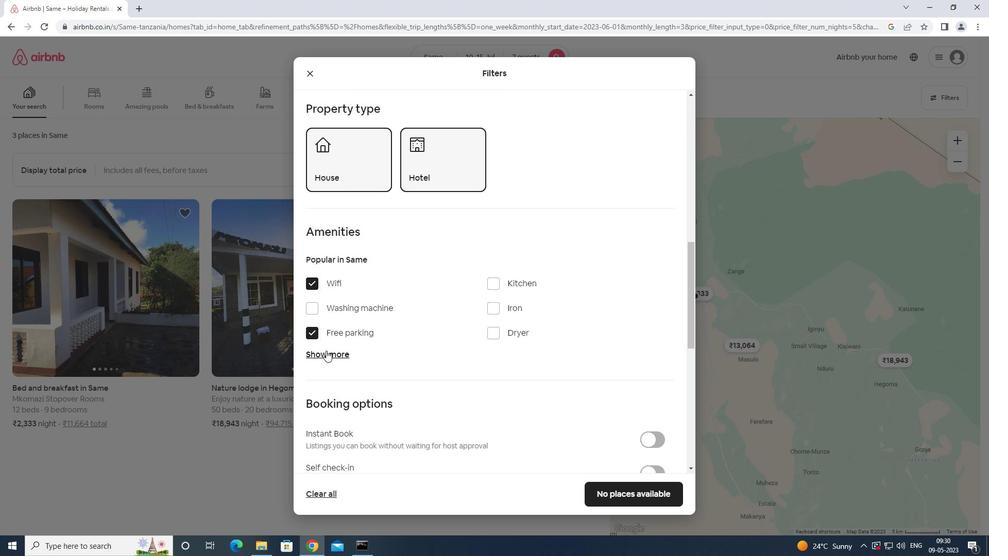 
Action: Mouse moved to (495, 414)
Screenshot: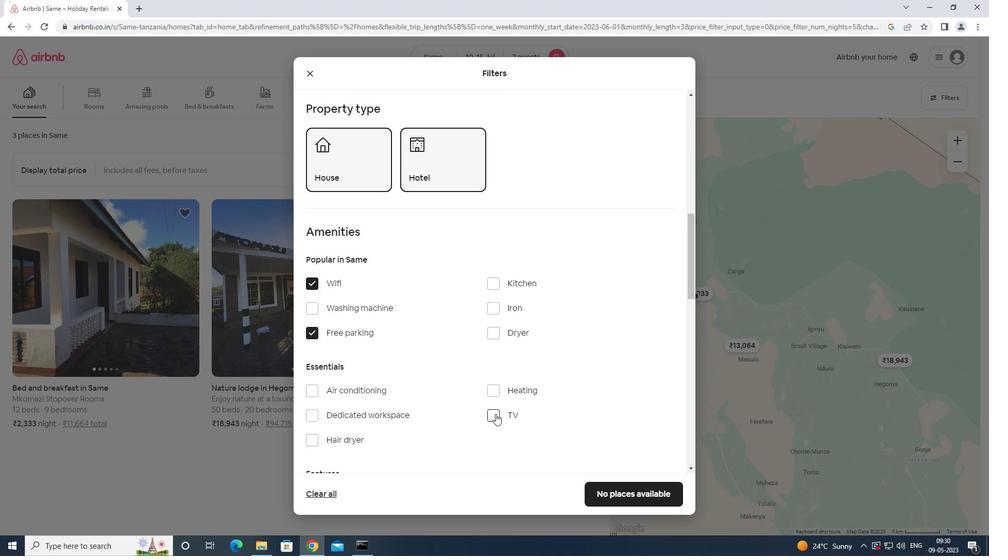 
Action: Mouse pressed left at (495, 414)
Screenshot: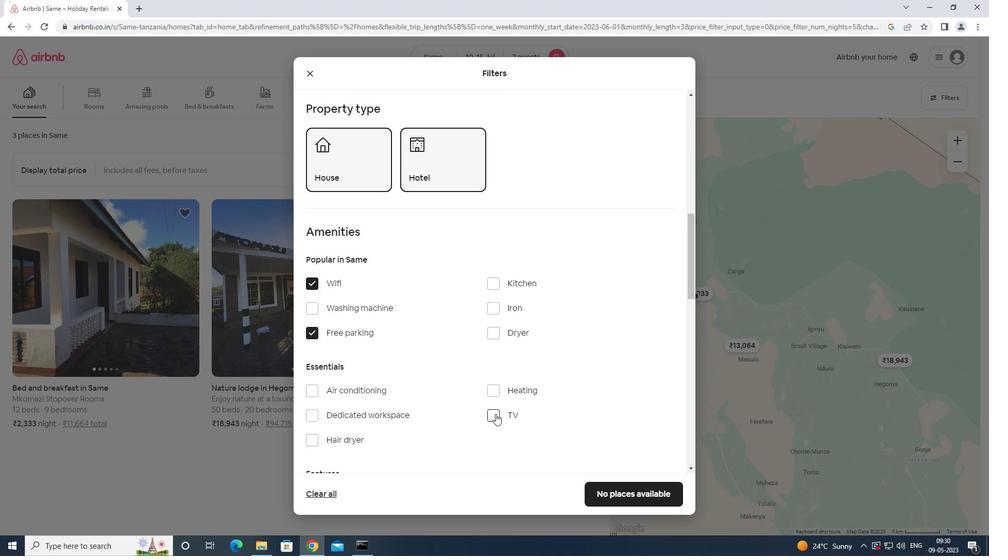 
Action: Mouse moved to (497, 415)
Screenshot: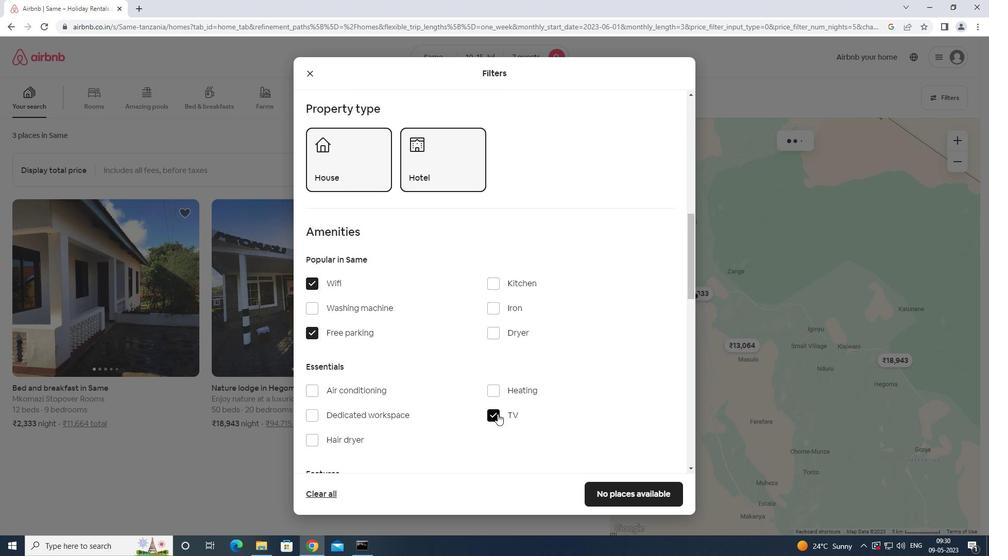 
Action: Mouse scrolled (497, 414) with delta (0, 0)
Screenshot: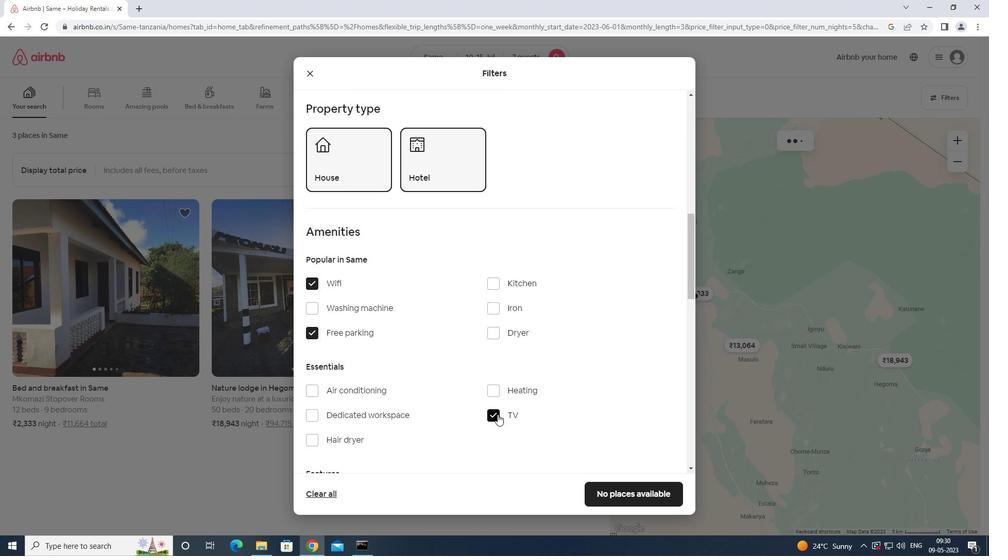 
Action: Mouse moved to (497, 415)
Screenshot: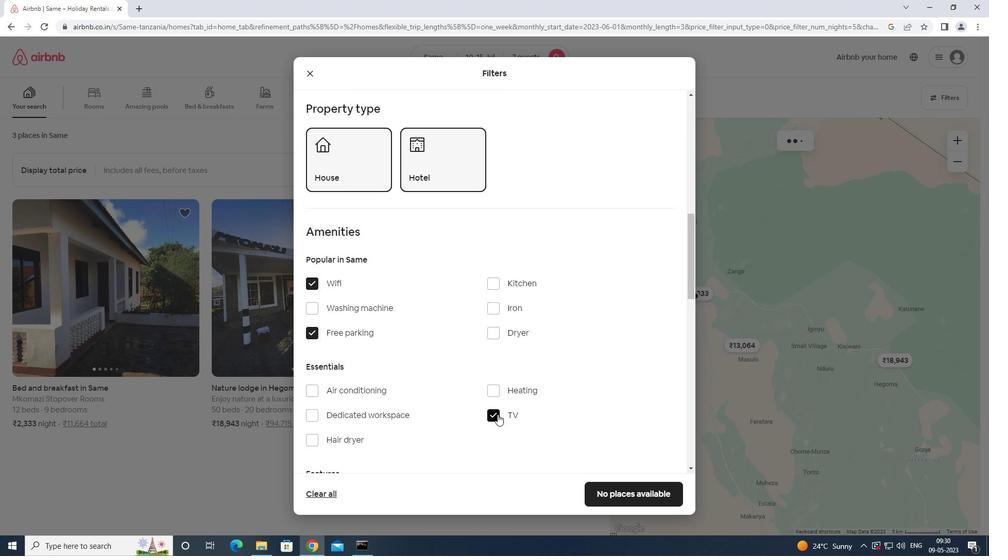 
Action: Mouse scrolled (497, 414) with delta (0, 0)
Screenshot: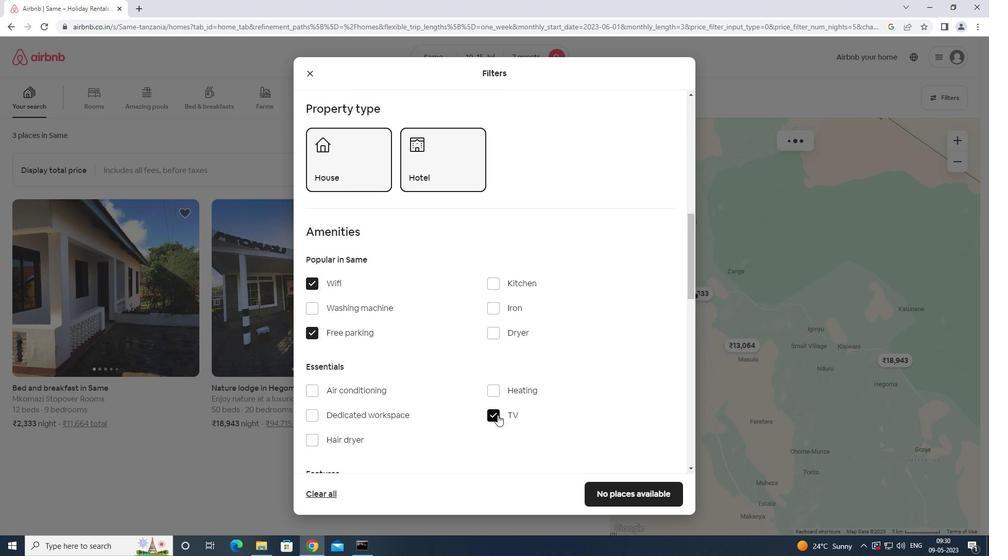 
Action: Mouse scrolled (497, 414) with delta (0, 0)
Screenshot: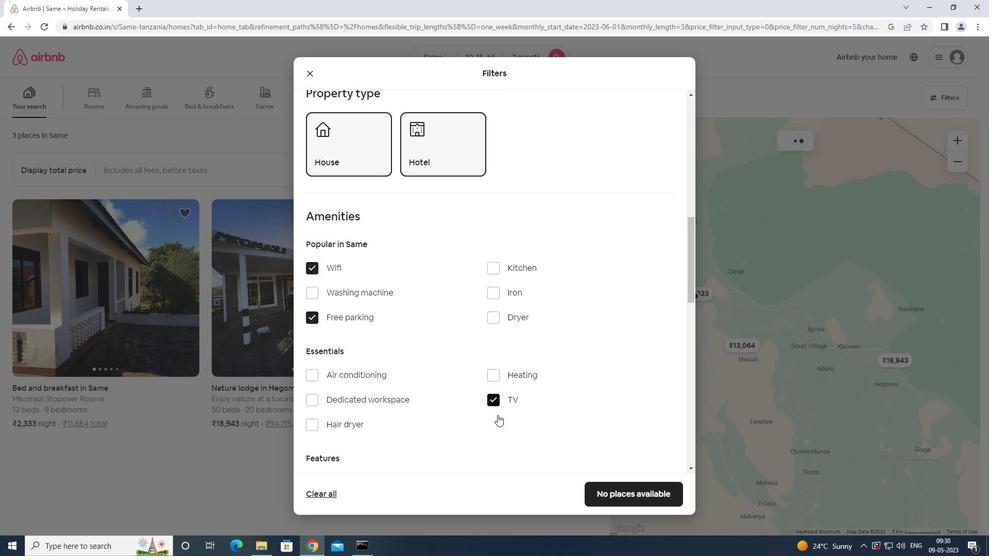 
Action: Mouse moved to (310, 395)
Screenshot: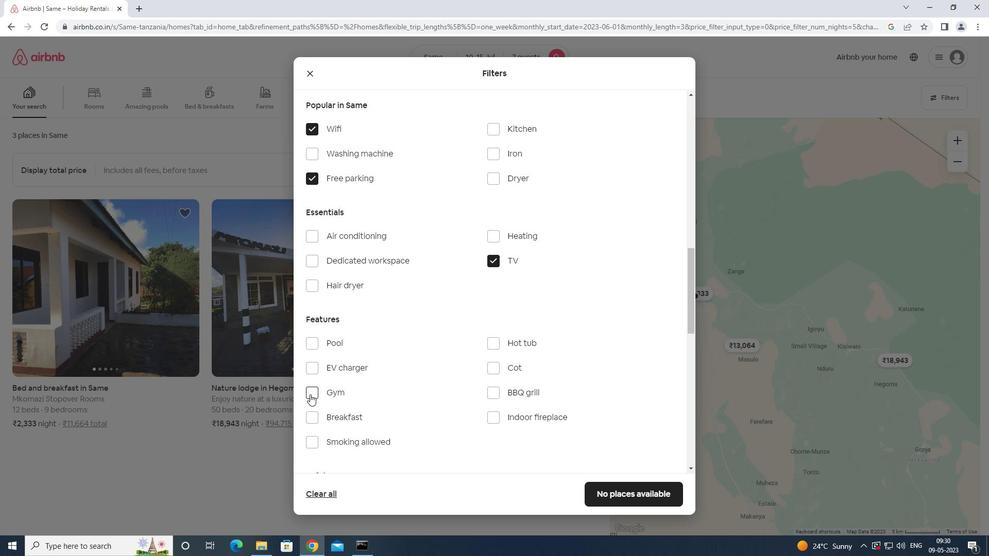 
Action: Mouse pressed left at (310, 395)
Screenshot: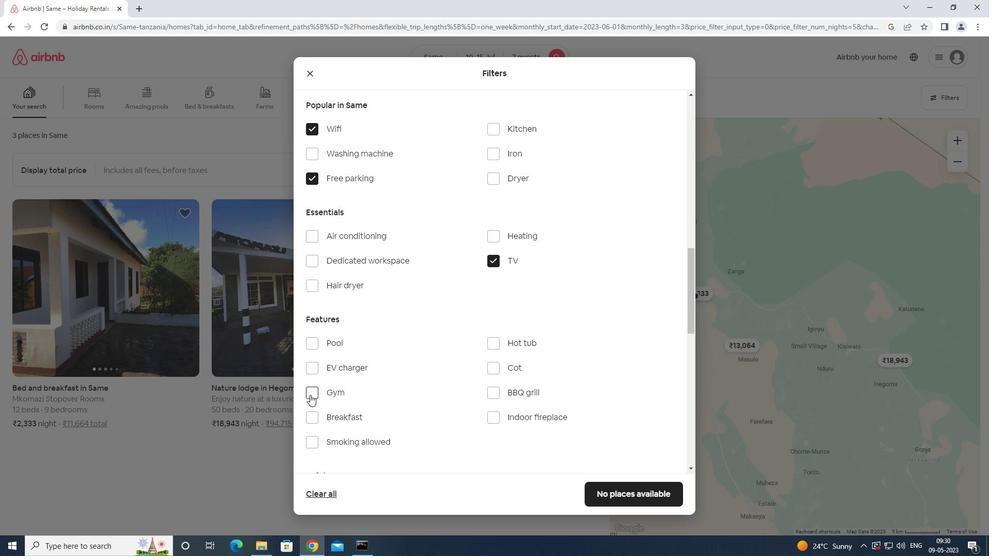 
Action: Mouse moved to (308, 414)
Screenshot: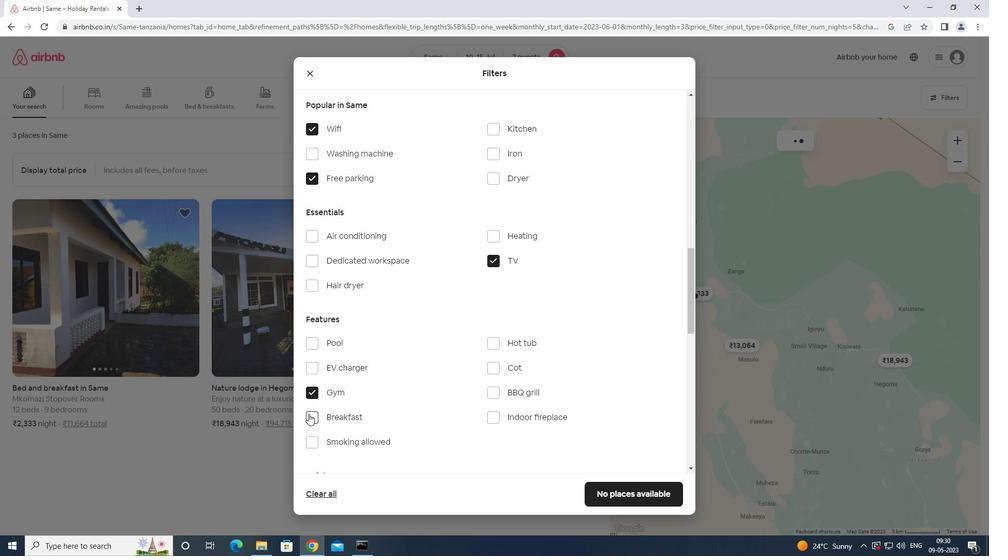 
Action: Mouse pressed left at (308, 414)
Screenshot: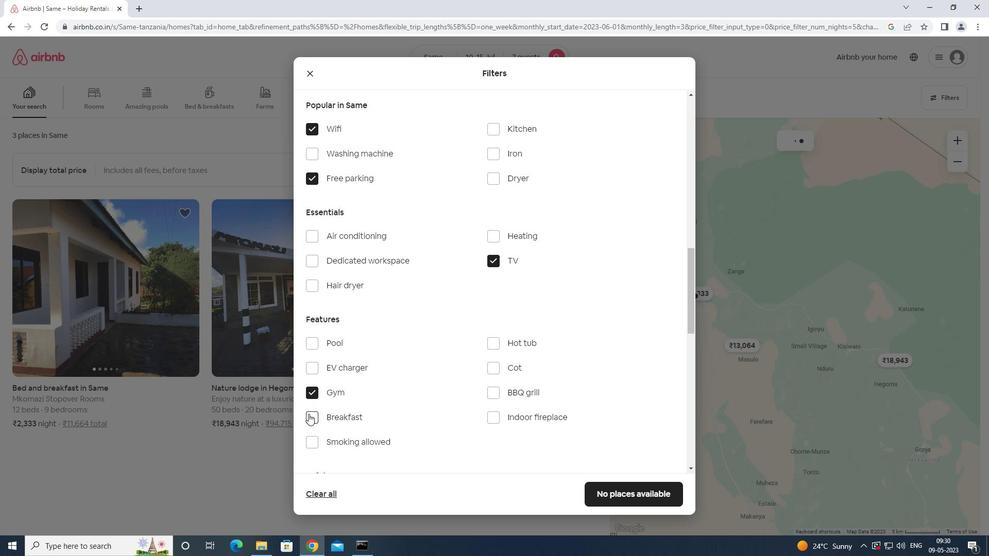 
Action: Mouse moved to (308, 414)
Screenshot: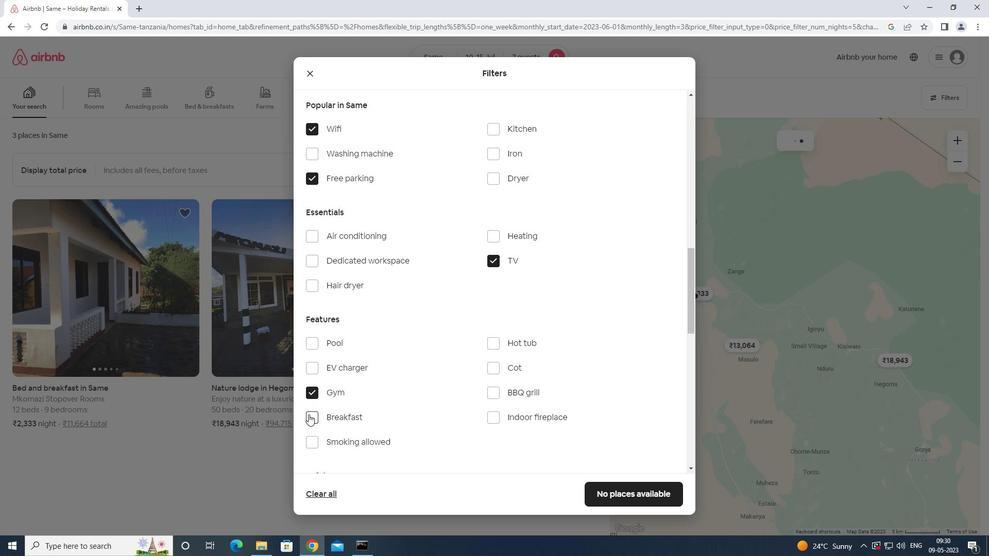 
Action: Mouse scrolled (308, 414) with delta (0, 0)
Screenshot: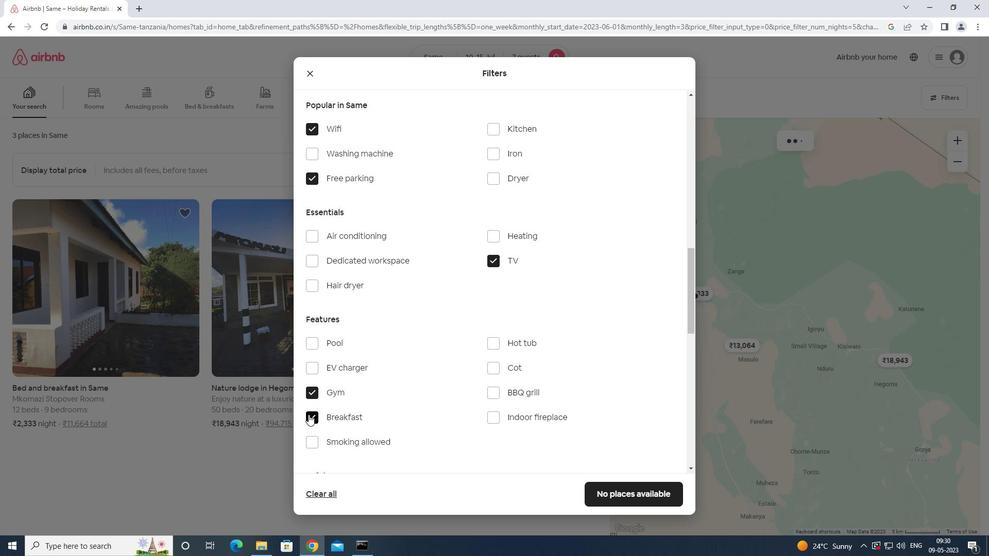 
Action: Mouse scrolled (308, 414) with delta (0, 0)
Screenshot: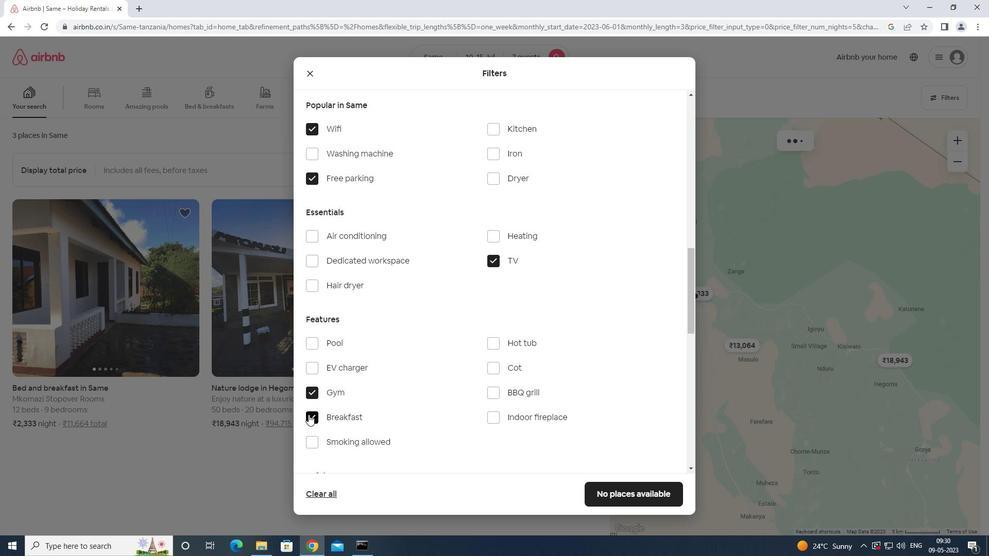 
Action: Mouse scrolled (308, 414) with delta (0, 0)
Screenshot: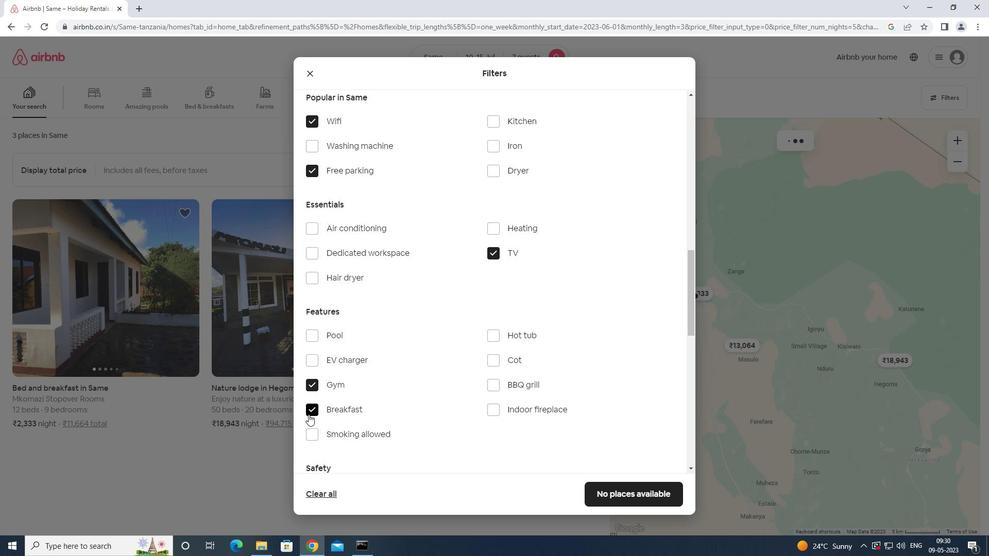
Action: Mouse scrolled (308, 414) with delta (0, 0)
Screenshot: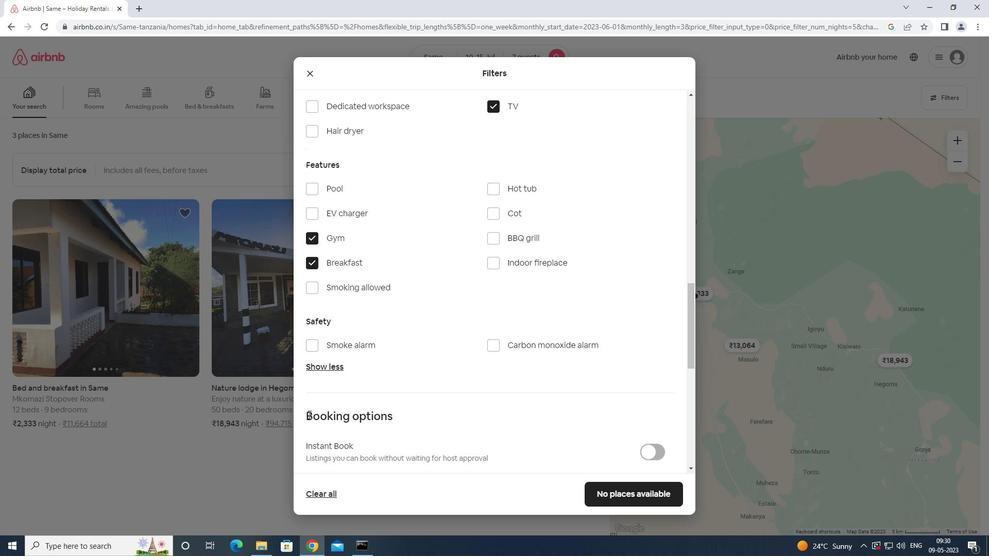 
Action: Mouse moved to (332, 401)
Screenshot: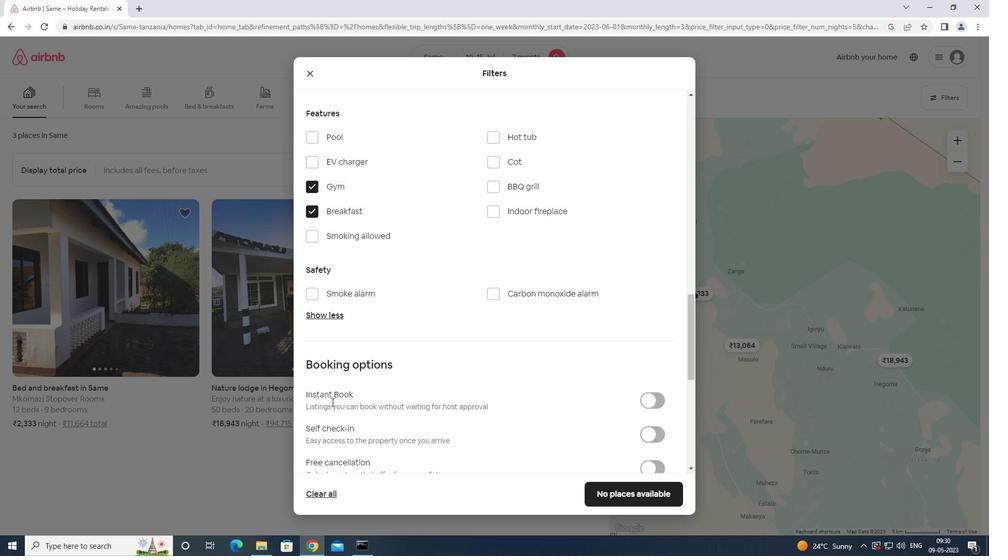 
Action: Mouse scrolled (332, 400) with delta (0, 0)
Screenshot: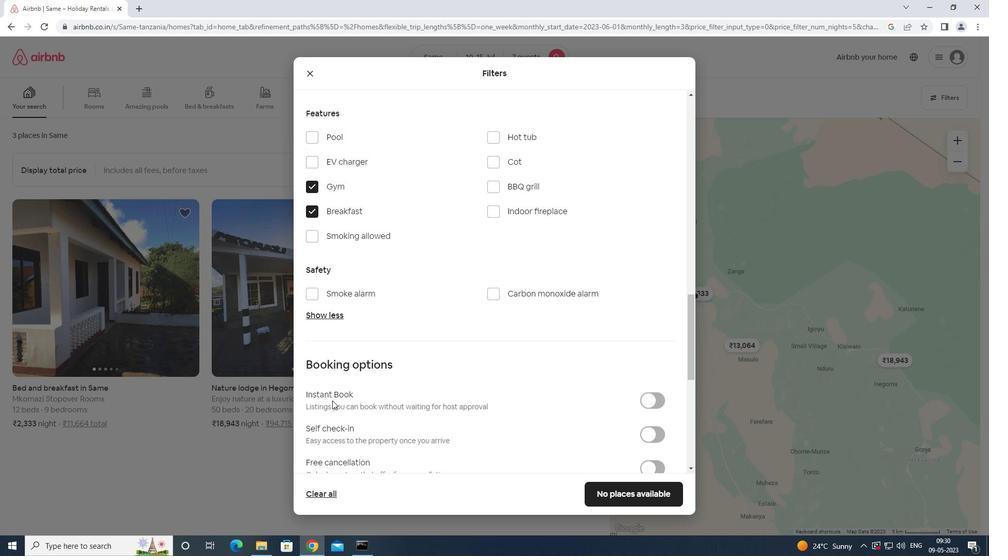 
Action: Mouse scrolled (332, 400) with delta (0, 0)
Screenshot: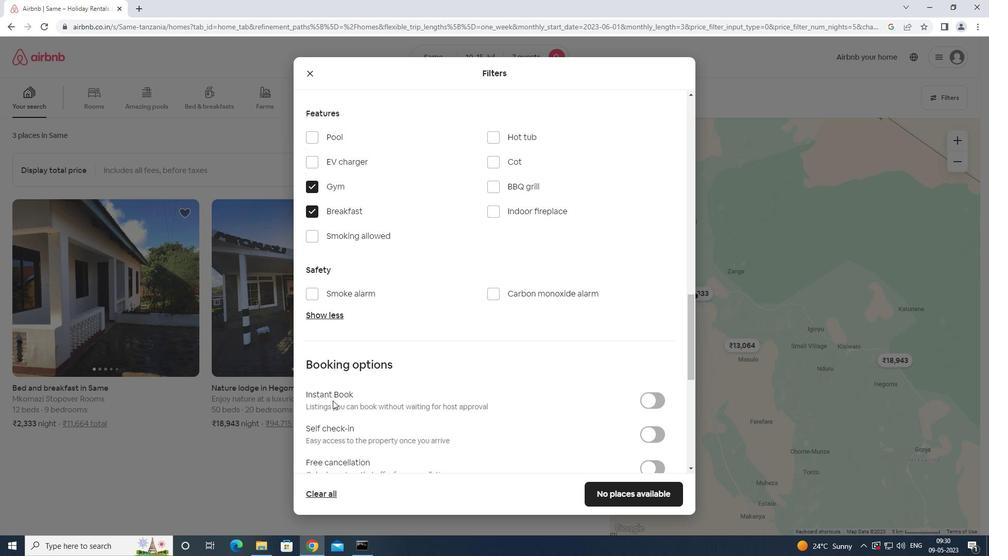 
Action: Mouse moved to (657, 331)
Screenshot: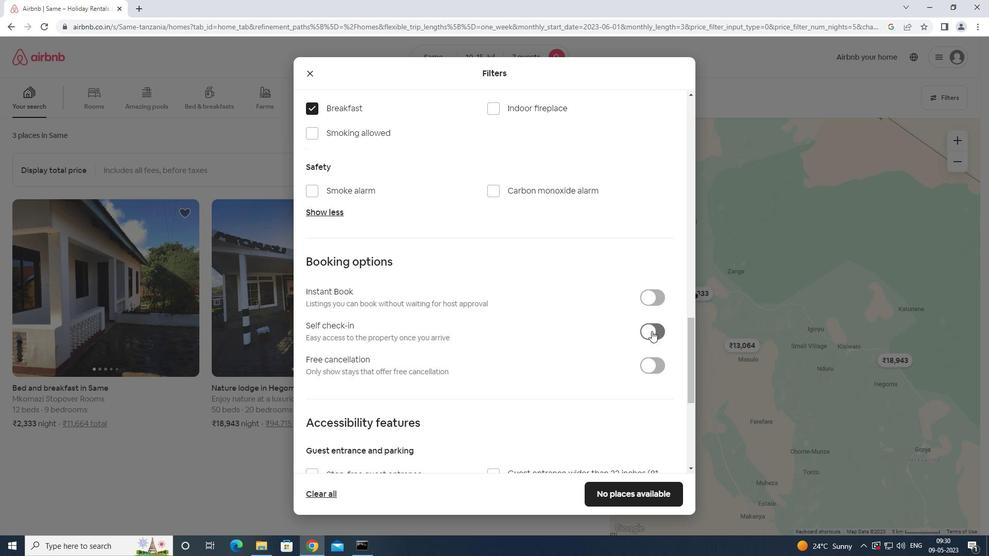 
Action: Mouse pressed left at (657, 331)
Screenshot: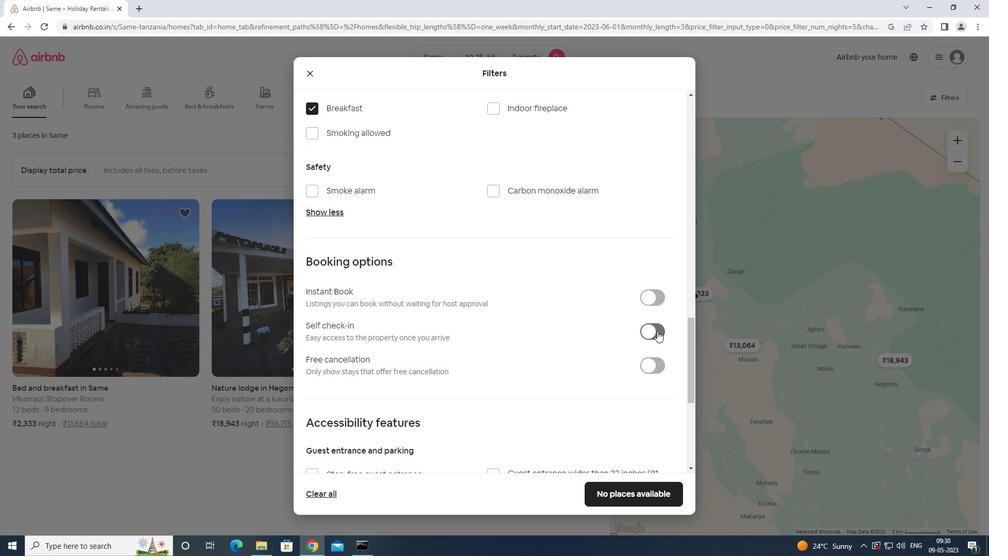 
Action: Mouse moved to (645, 331)
Screenshot: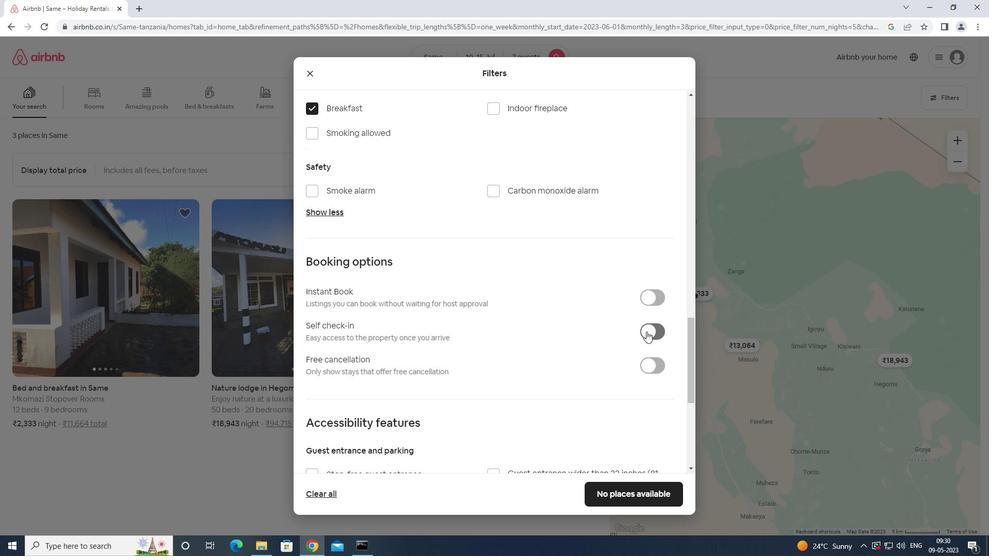 
Action: Mouse scrolled (645, 331) with delta (0, 0)
Screenshot: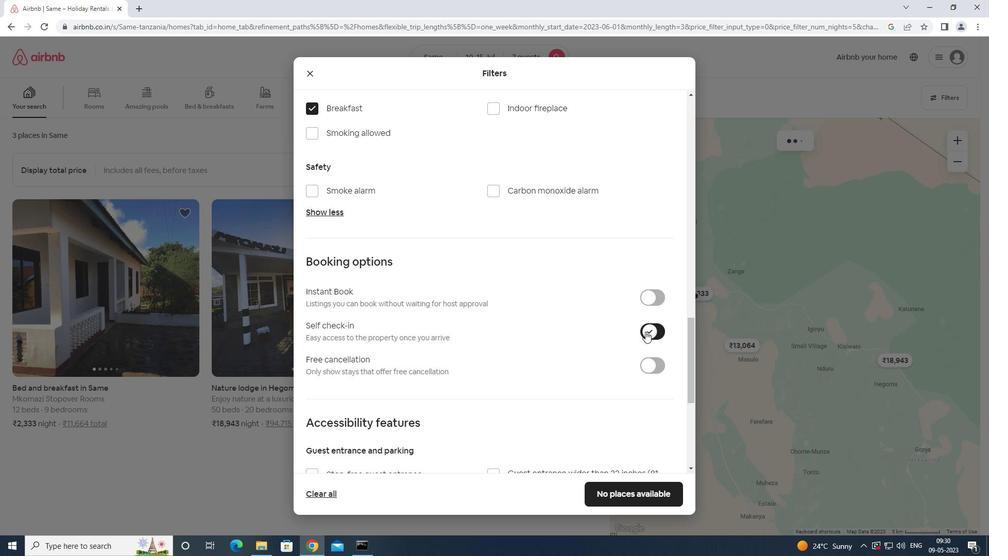 
Action: Mouse scrolled (645, 331) with delta (0, 0)
Screenshot: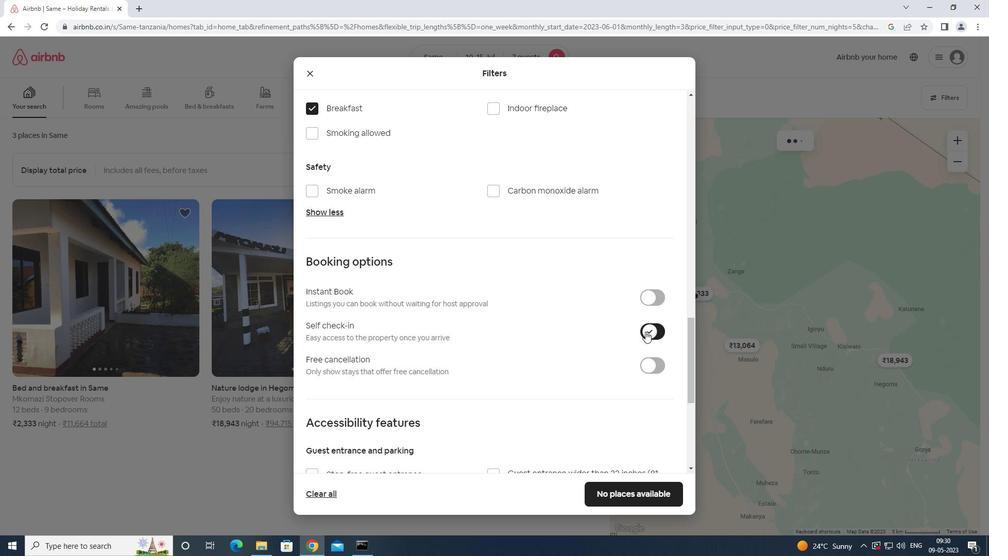 
Action: Mouse scrolled (645, 331) with delta (0, 0)
Screenshot: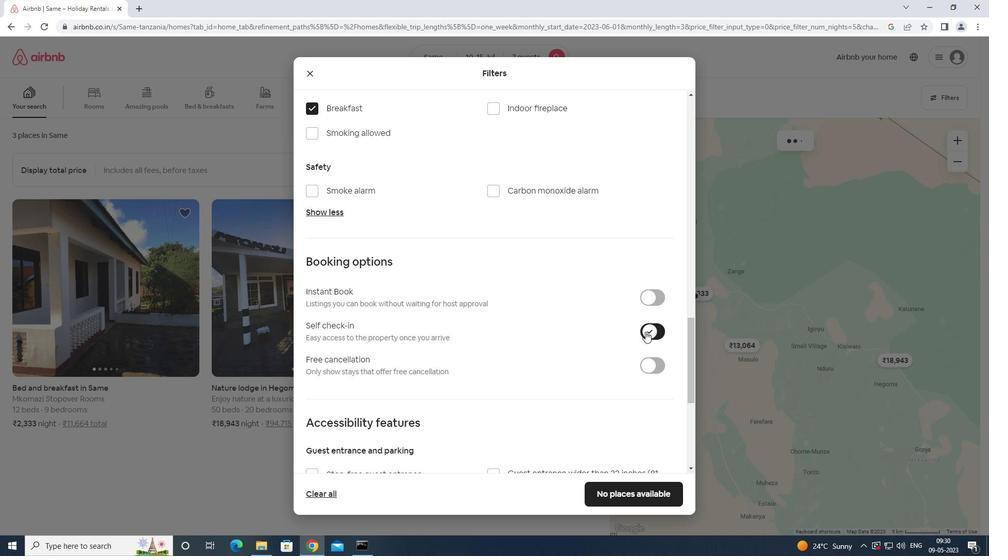 
Action: Mouse scrolled (645, 331) with delta (0, 0)
Screenshot: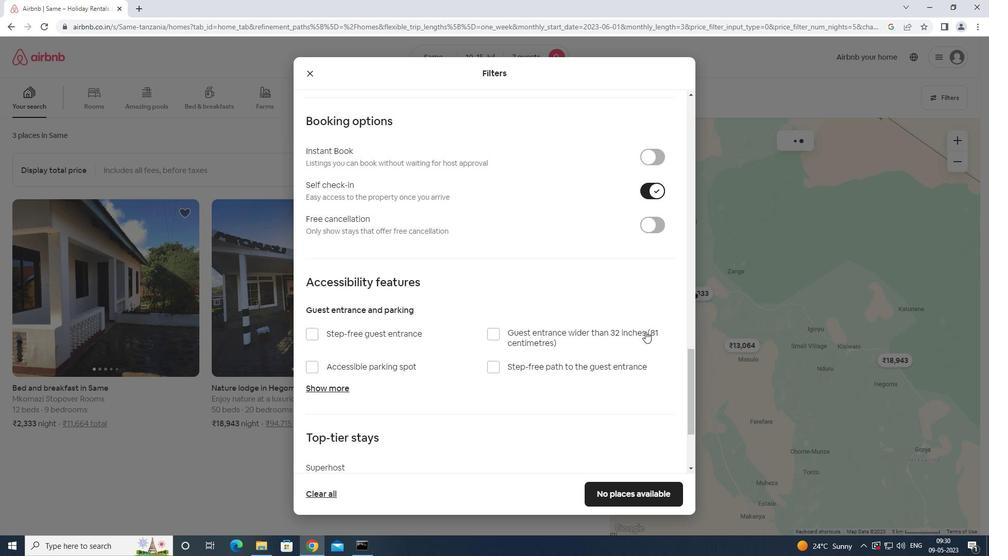 
Action: Mouse scrolled (645, 331) with delta (0, 0)
Screenshot: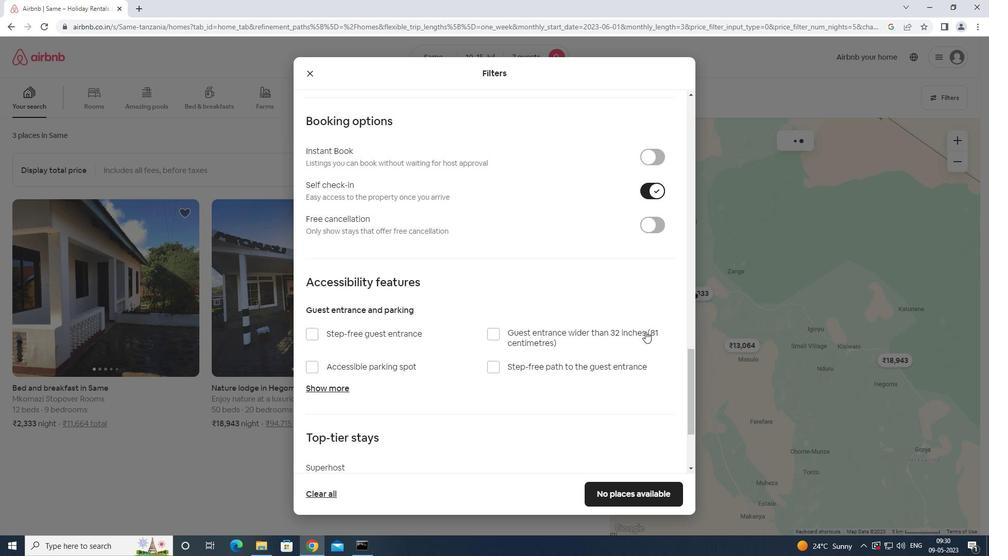 
Action: Mouse scrolled (645, 331) with delta (0, 0)
Screenshot: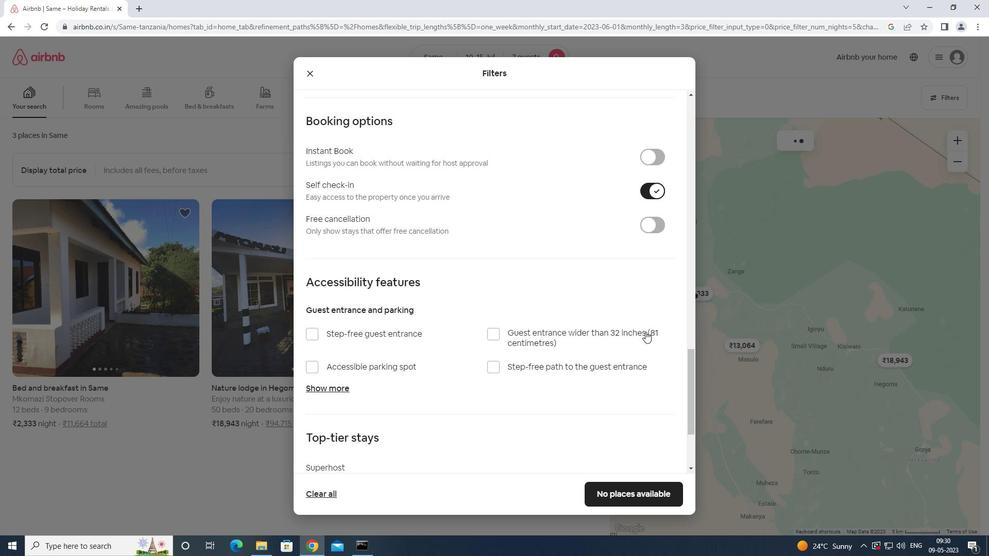 
Action: Mouse scrolled (645, 331) with delta (0, 0)
Screenshot: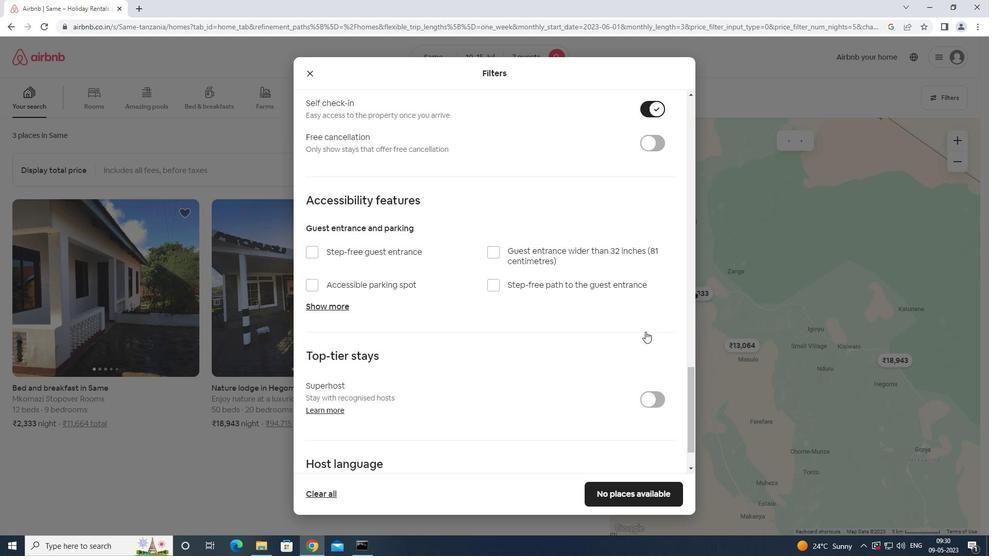
Action: Mouse scrolled (645, 331) with delta (0, 0)
Screenshot: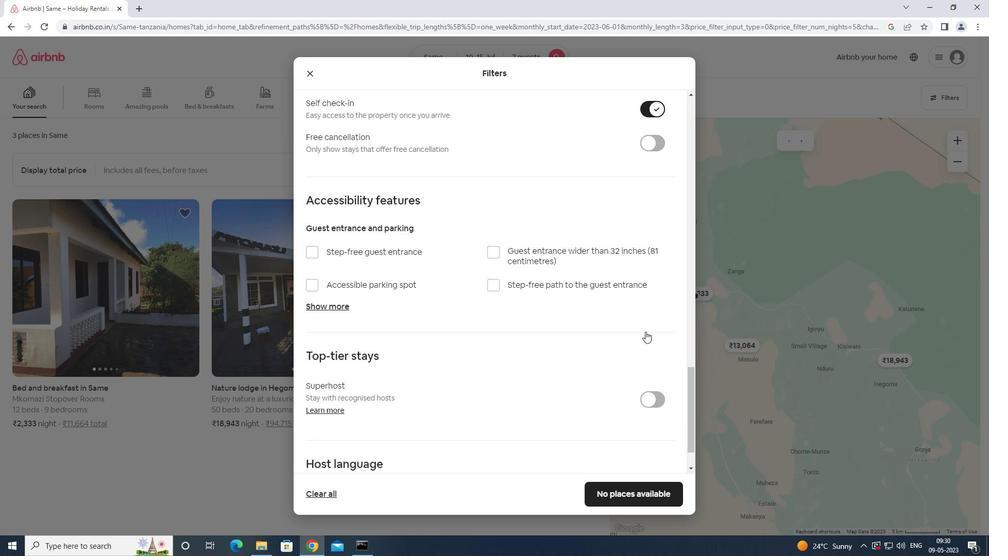 
Action: Mouse scrolled (645, 331) with delta (0, 0)
Screenshot: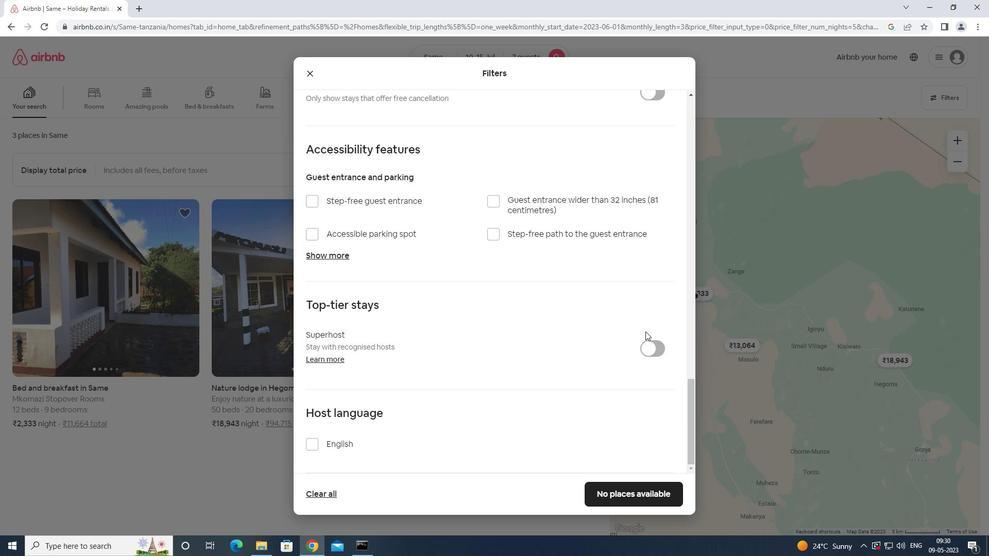 
Action: Mouse scrolled (645, 331) with delta (0, 0)
Screenshot: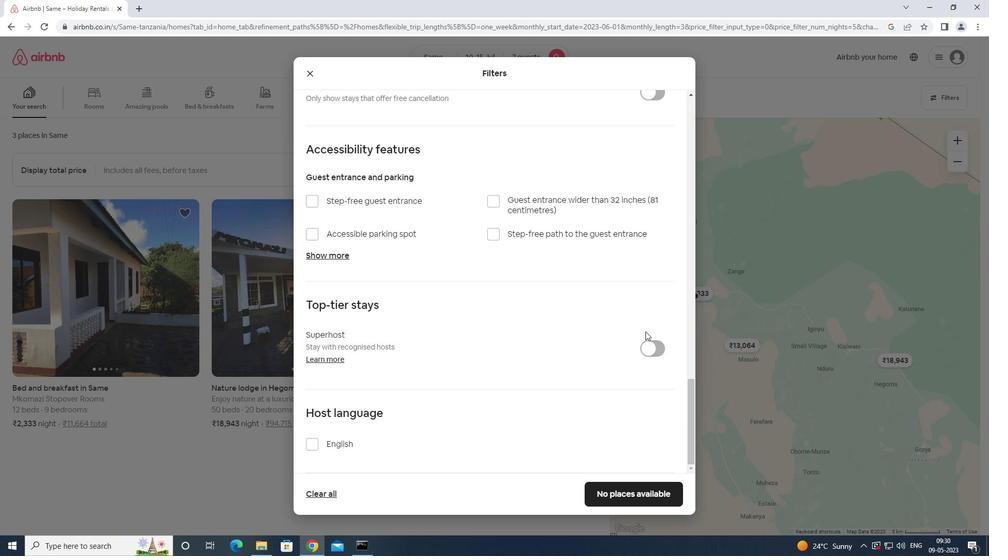 
Action: Mouse moved to (311, 447)
Screenshot: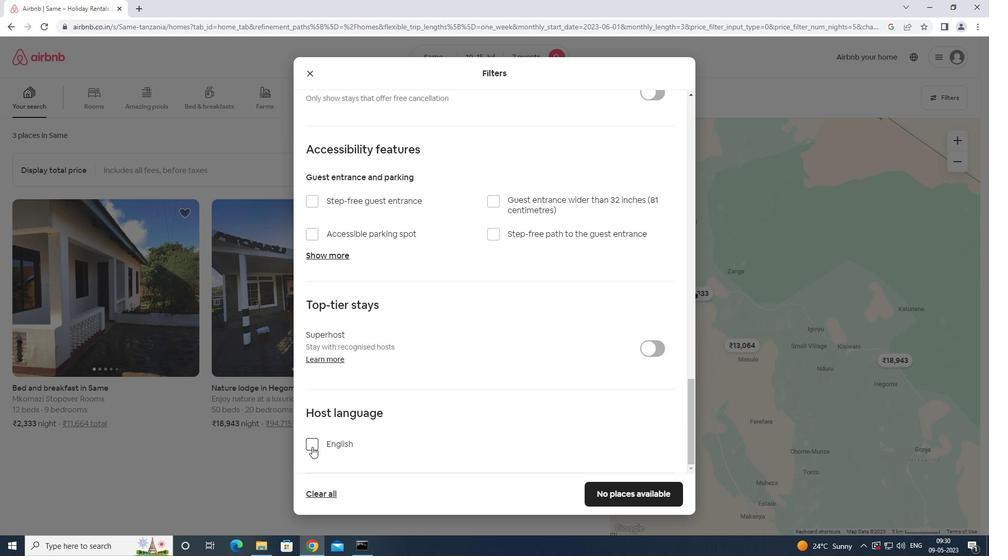 
Action: Mouse pressed left at (311, 447)
Screenshot: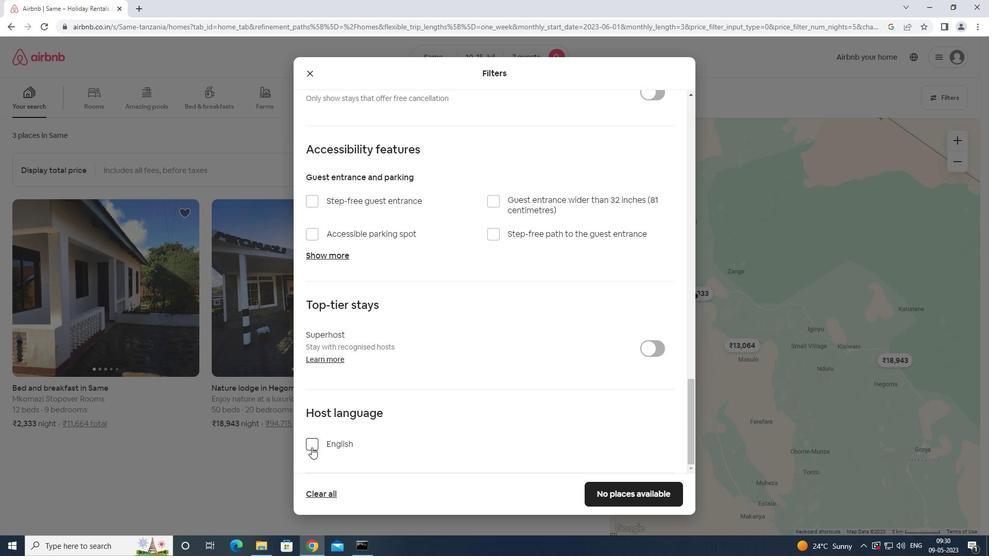 
Action: Mouse moved to (631, 498)
Screenshot: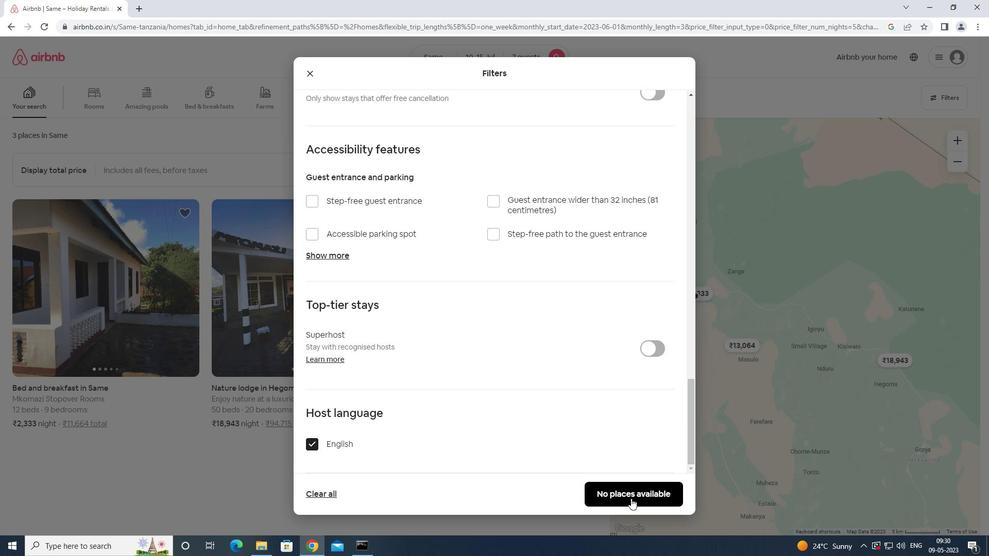 
Action: Mouse pressed left at (631, 498)
Screenshot: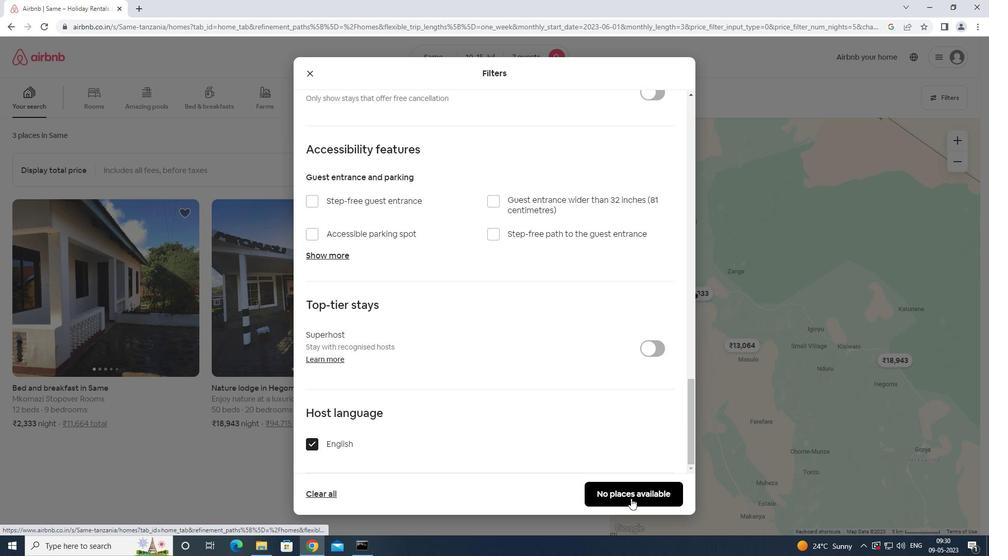 
Action: Mouse moved to (634, 497)
Screenshot: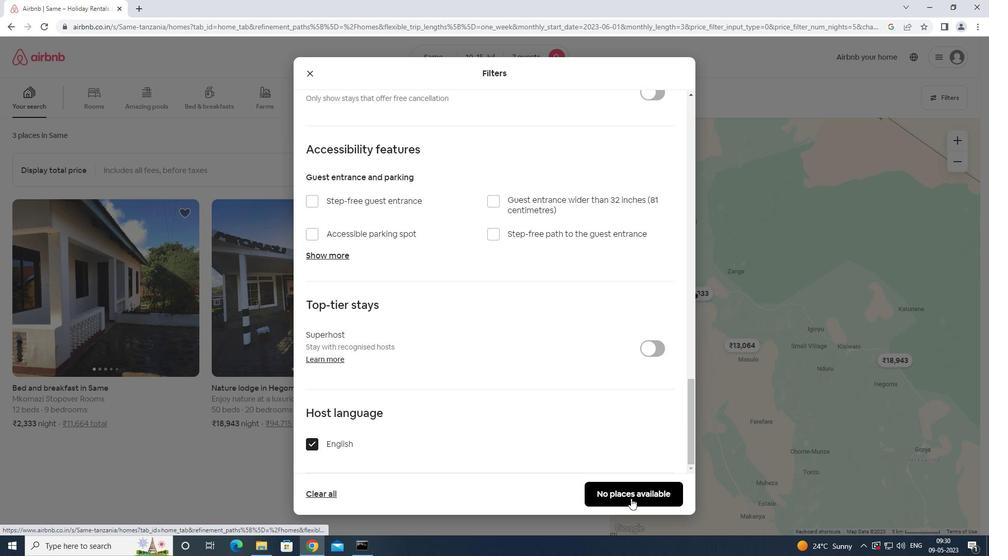 
